 Task: Look for space in Neratovice, Czech Republic from 8th June, 2023 to 16th June, 2023 for 2 adults in price range Rs.10000 to Rs.15000. Place can be entire place with 1  bedroom having 1 bed and 1 bathroom. Property type can be house, flat, guest house, hotel. Booking option can be shelf check-in. Required host language is English.
Action: Mouse moved to (379, 79)
Screenshot: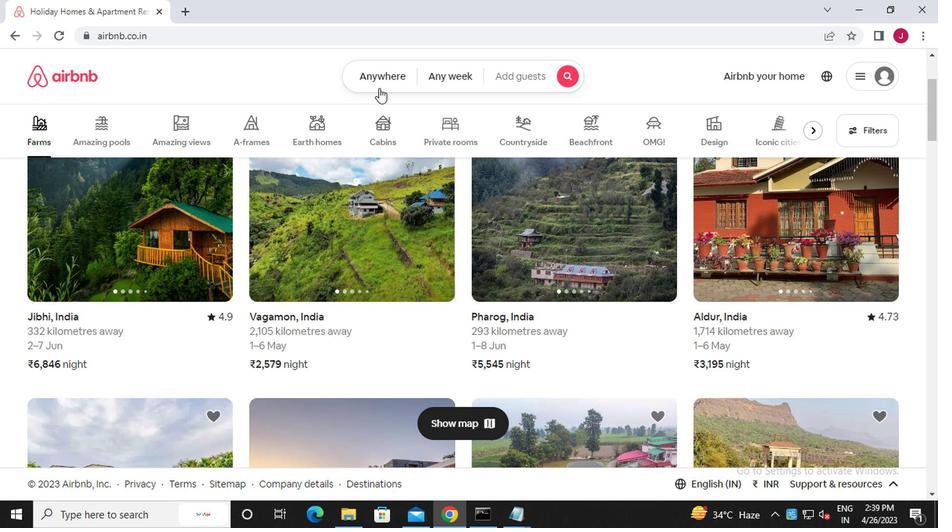 
Action: Mouse pressed left at (379, 79)
Screenshot: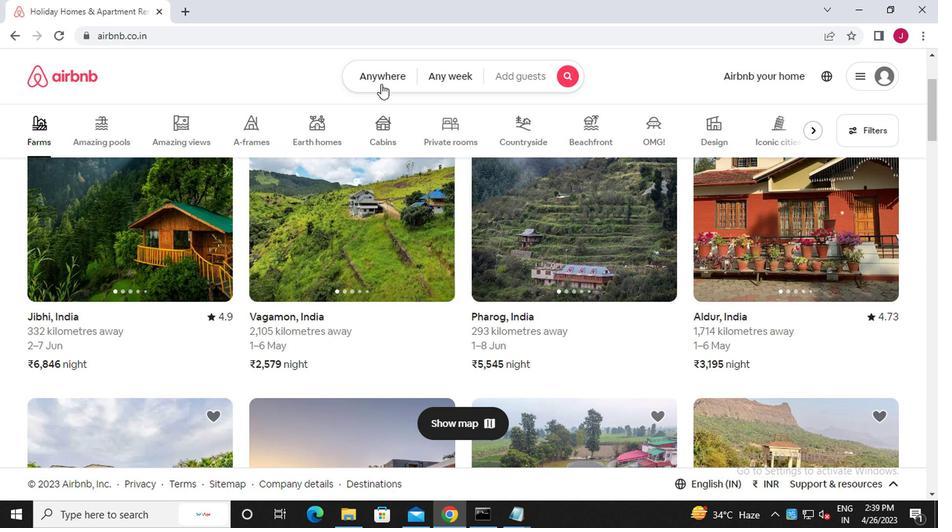 
Action: Mouse moved to (263, 134)
Screenshot: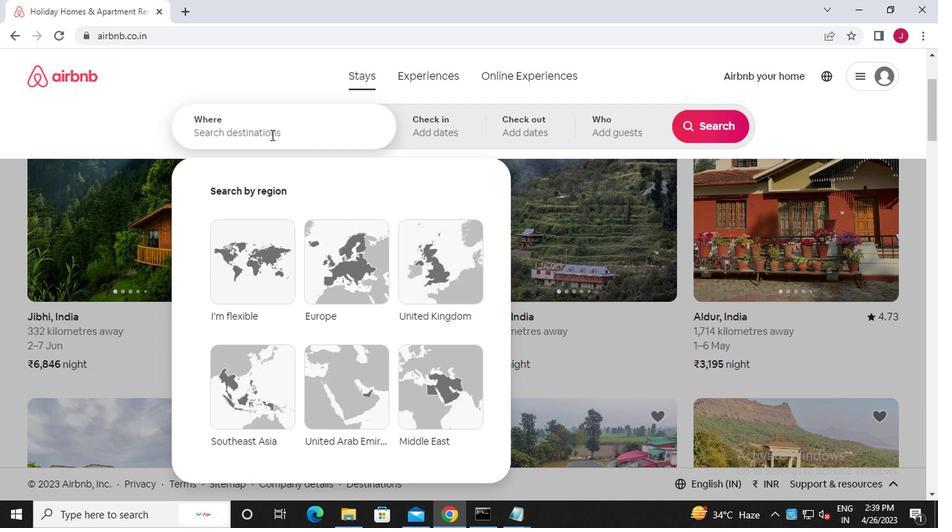 
Action: Mouse pressed left at (263, 134)
Screenshot: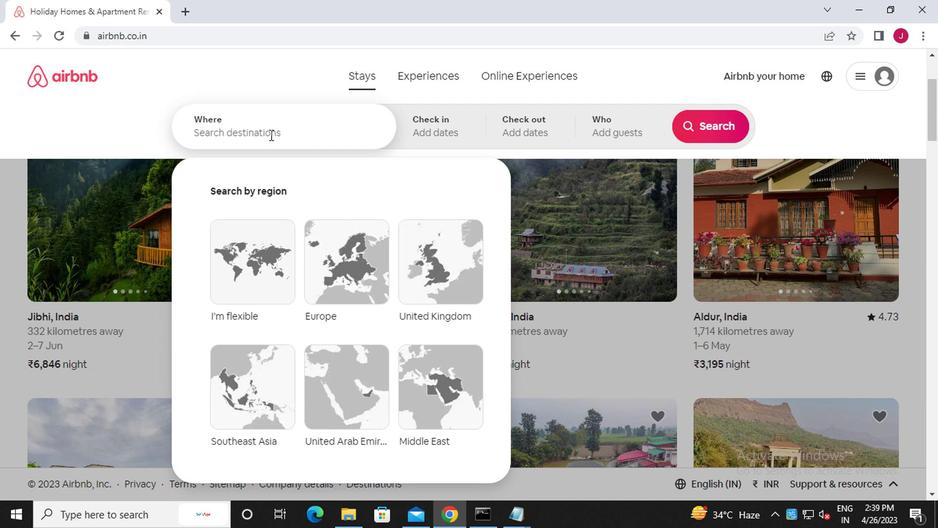 
Action: Mouse moved to (262, 134)
Screenshot: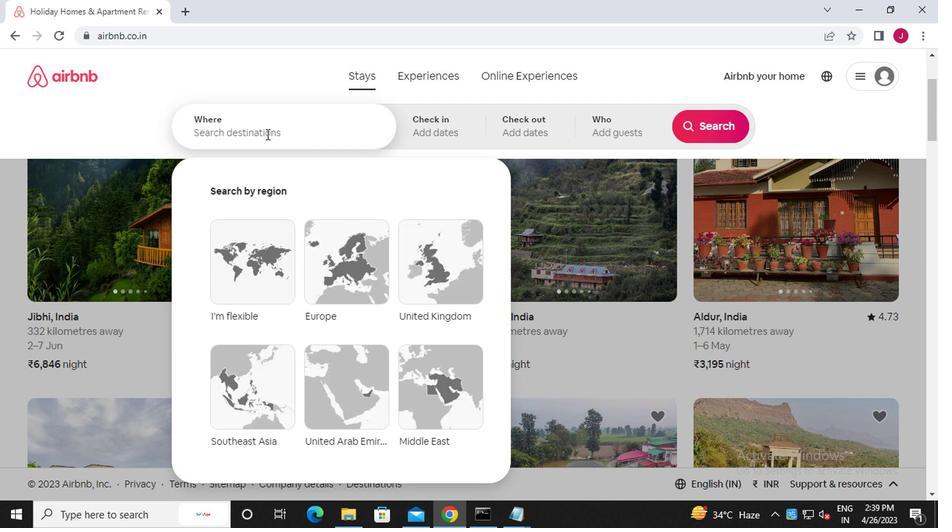 
Action: Key pressed n<Key.caps_lock>eratovice,<Key.caps_lock>c<Key.caps_lock>zech
Screenshot: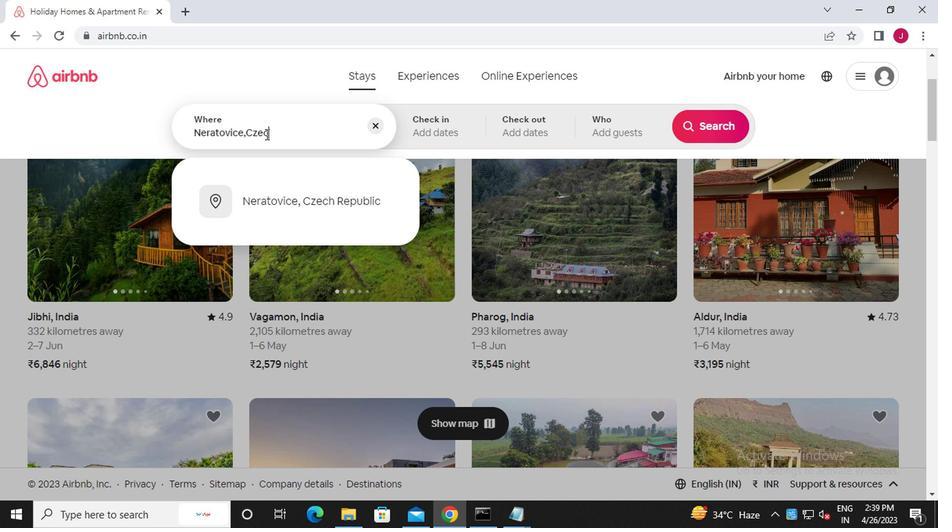 
Action: Mouse moved to (317, 200)
Screenshot: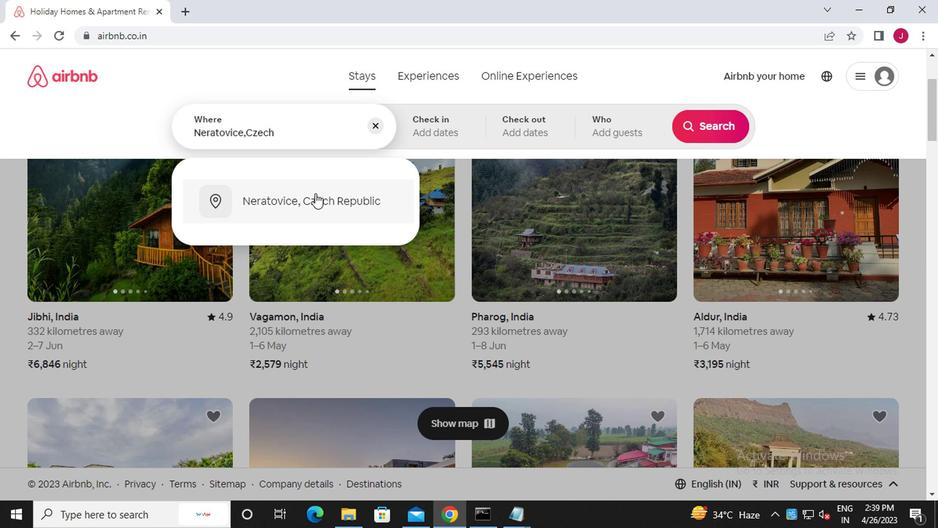 
Action: Mouse pressed left at (317, 200)
Screenshot: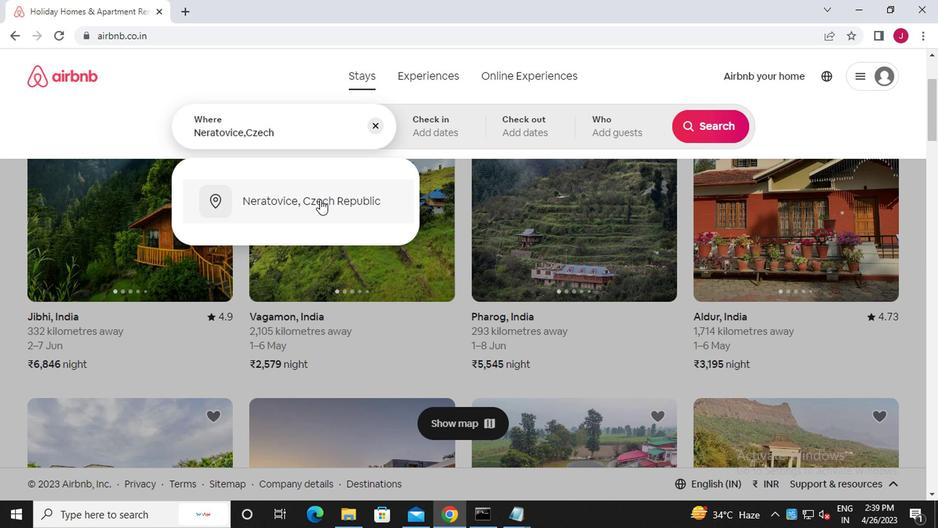
Action: Mouse moved to (704, 241)
Screenshot: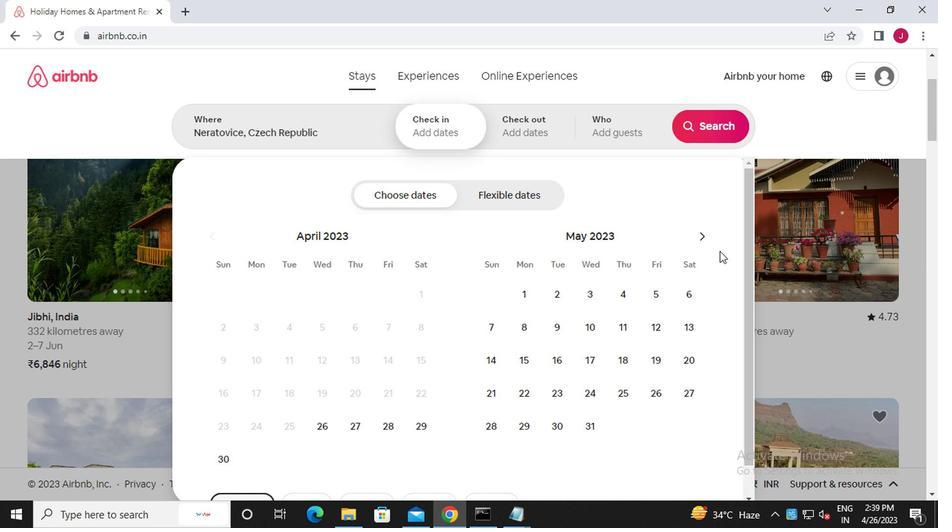 
Action: Mouse pressed left at (704, 241)
Screenshot: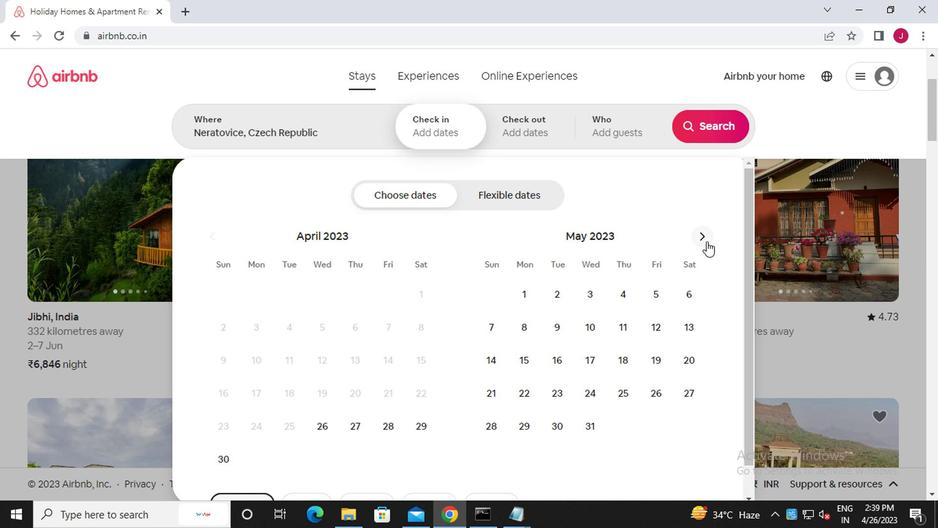 
Action: Mouse moved to (624, 330)
Screenshot: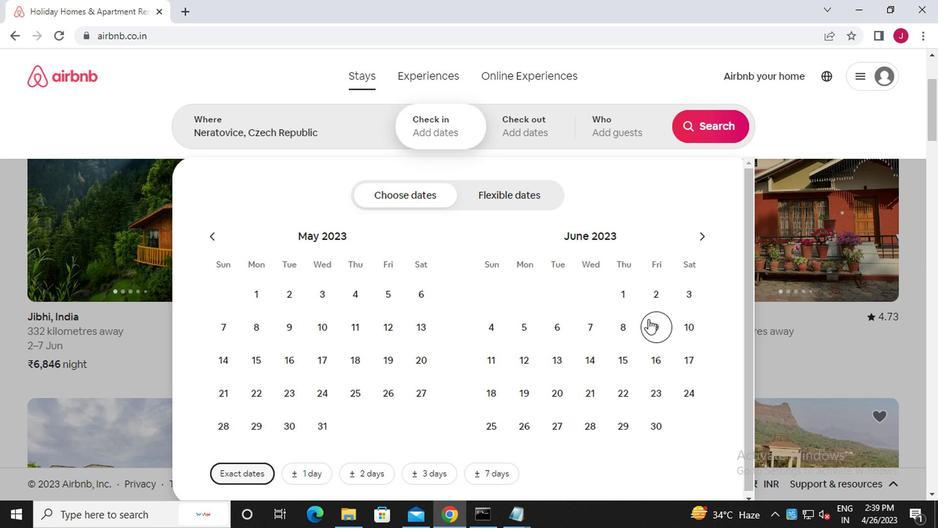 
Action: Mouse pressed left at (624, 330)
Screenshot: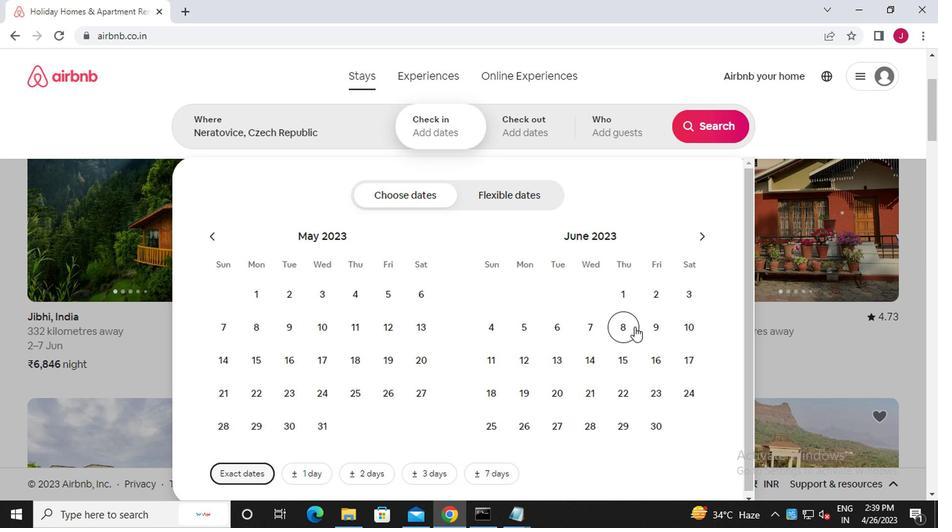 
Action: Mouse moved to (651, 356)
Screenshot: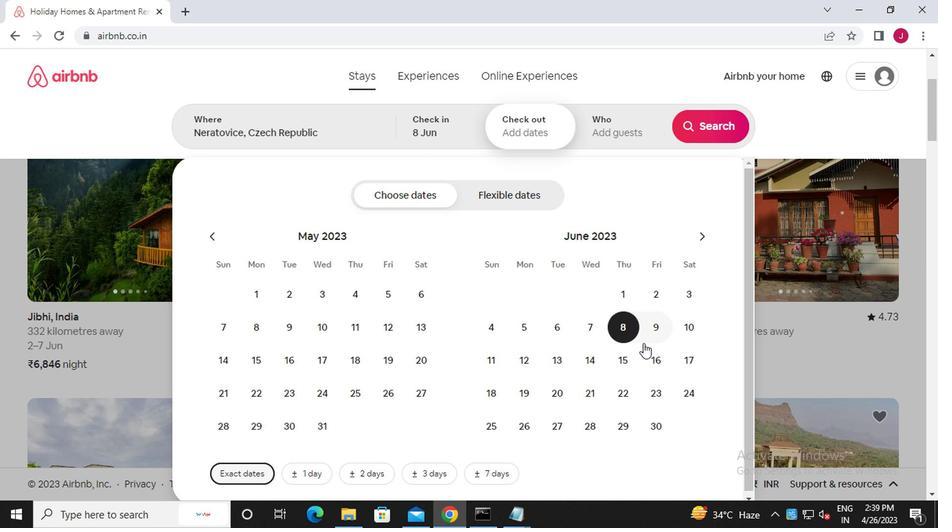 
Action: Mouse pressed left at (651, 356)
Screenshot: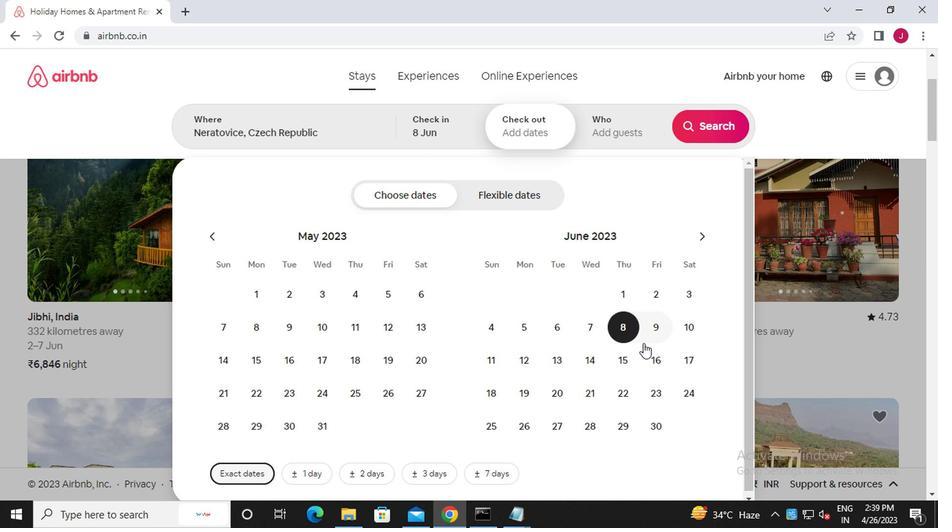
Action: Mouse moved to (615, 136)
Screenshot: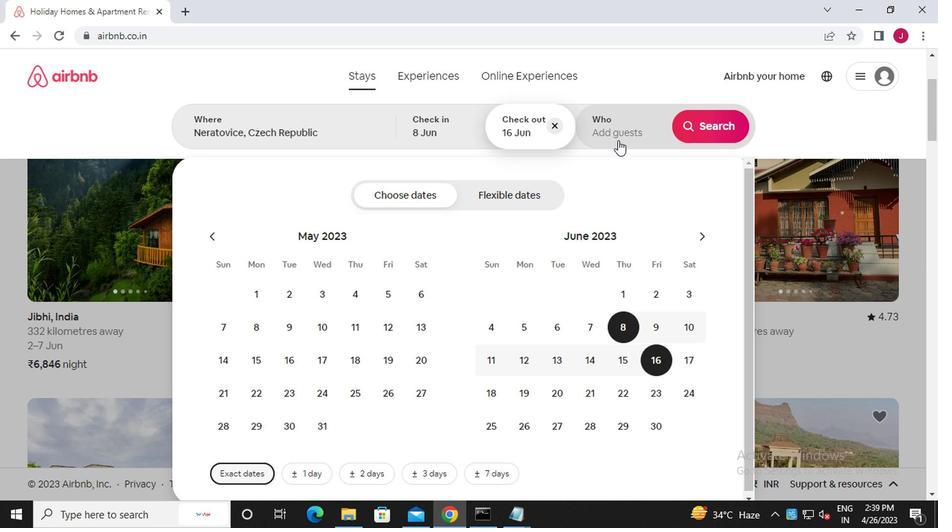 
Action: Mouse pressed left at (615, 136)
Screenshot: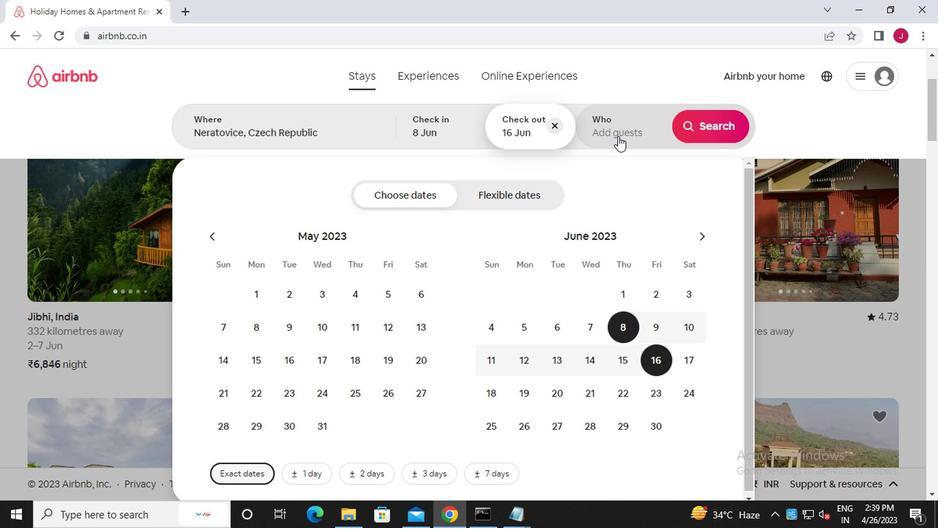
Action: Mouse moved to (709, 199)
Screenshot: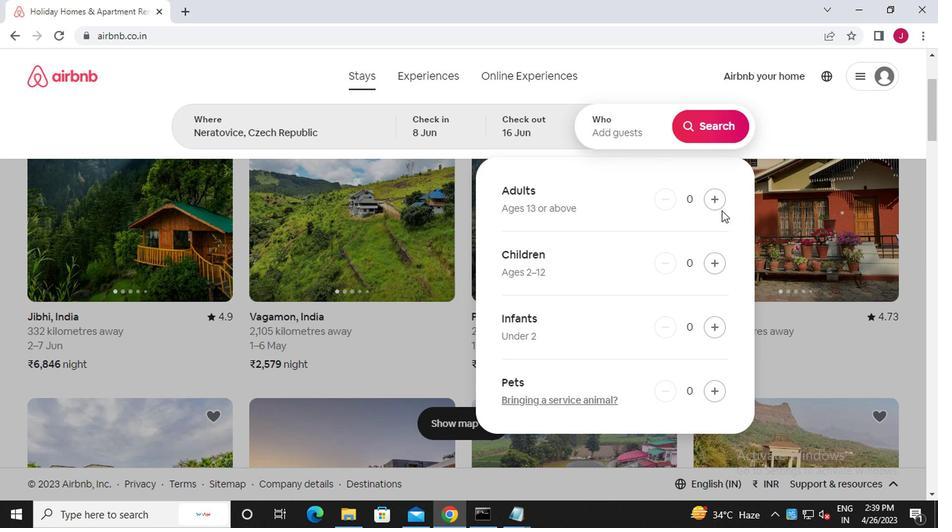 
Action: Mouse pressed left at (709, 199)
Screenshot: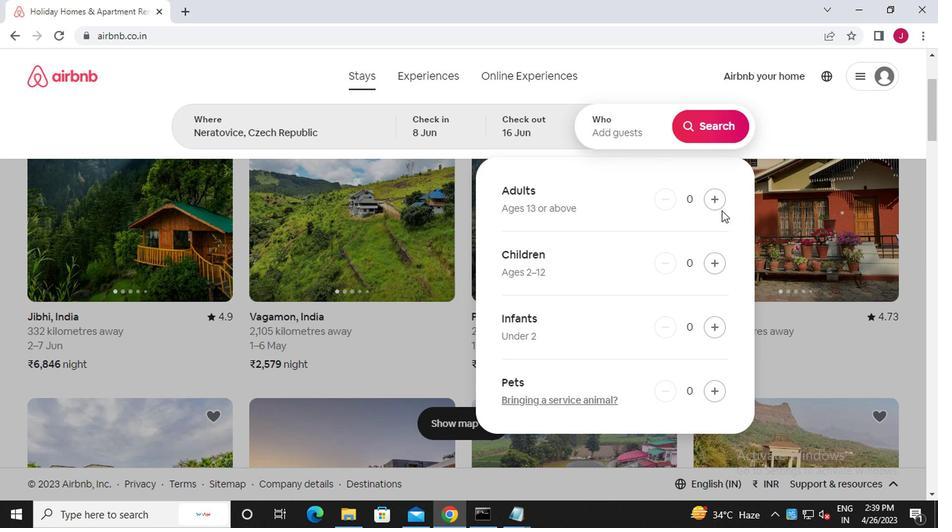 
Action: Mouse pressed left at (709, 199)
Screenshot: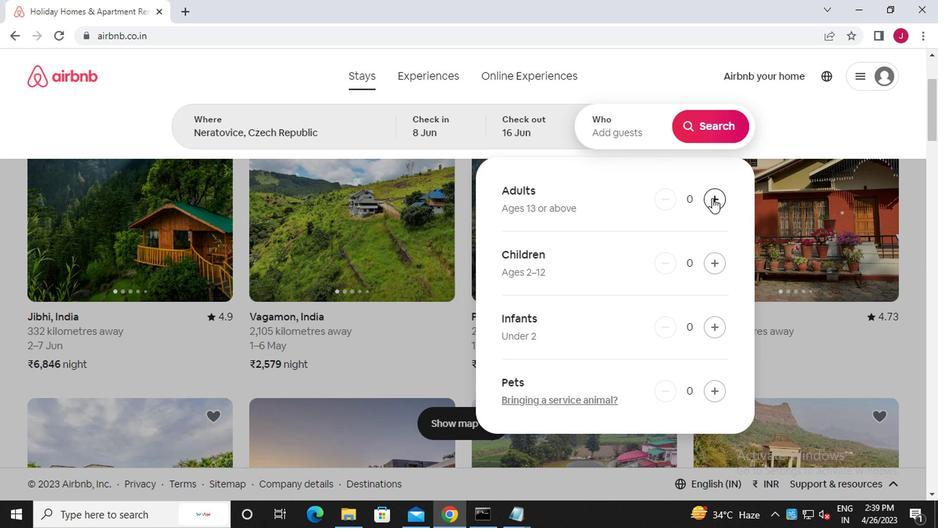 
Action: Mouse moved to (704, 125)
Screenshot: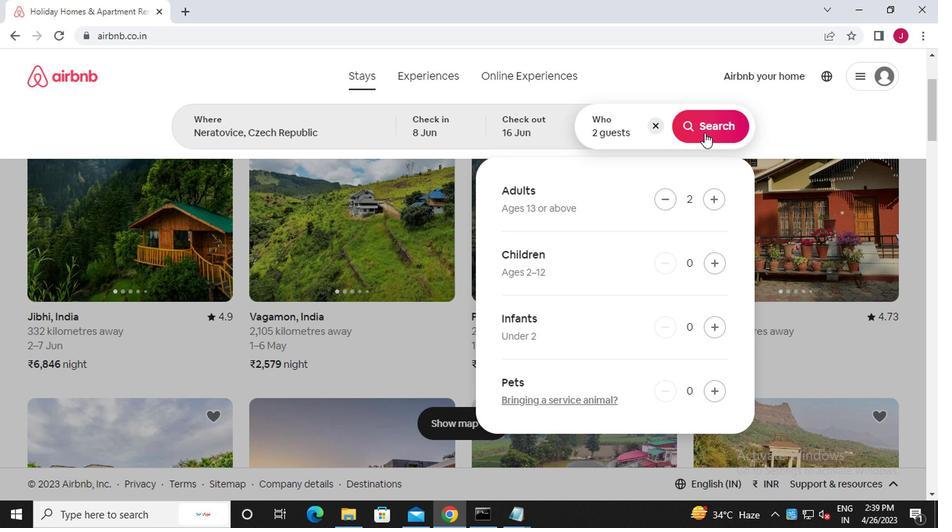 
Action: Mouse pressed left at (704, 125)
Screenshot: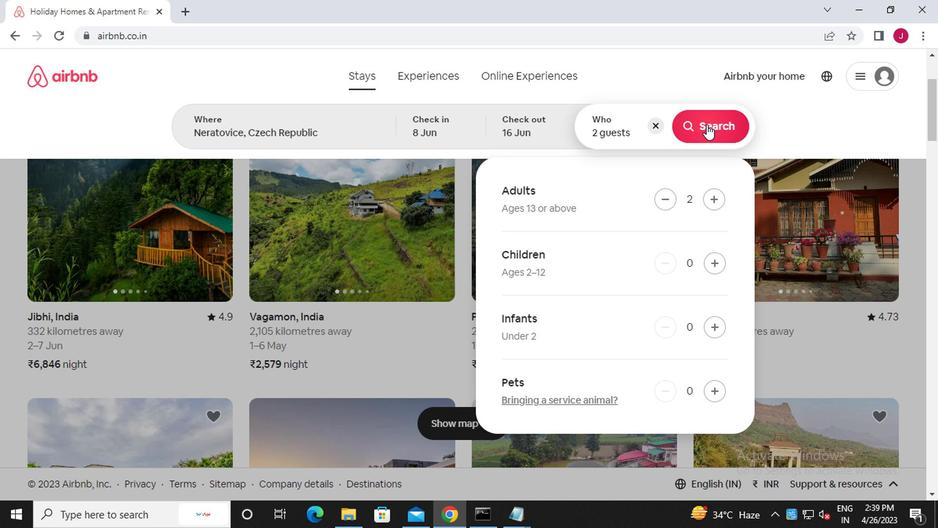 
Action: Mouse moved to (883, 132)
Screenshot: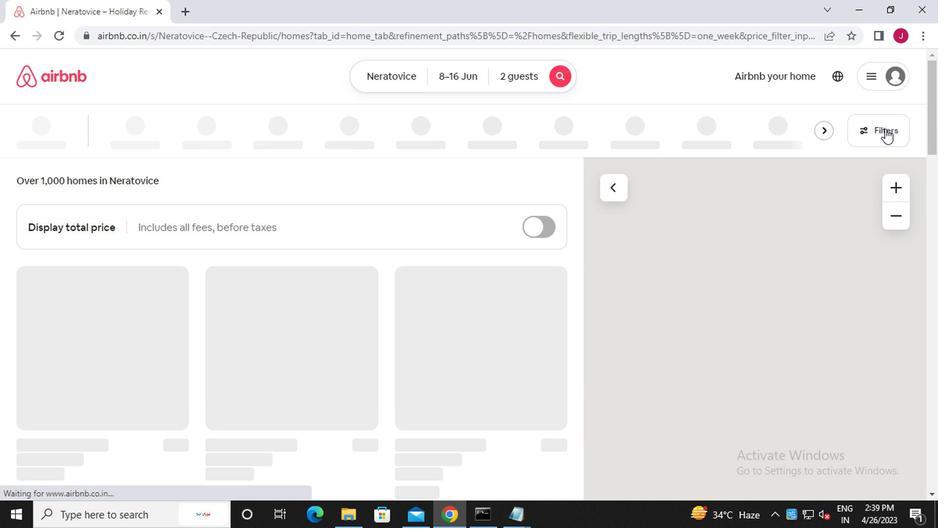 
Action: Mouse pressed left at (883, 132)
Screenshot: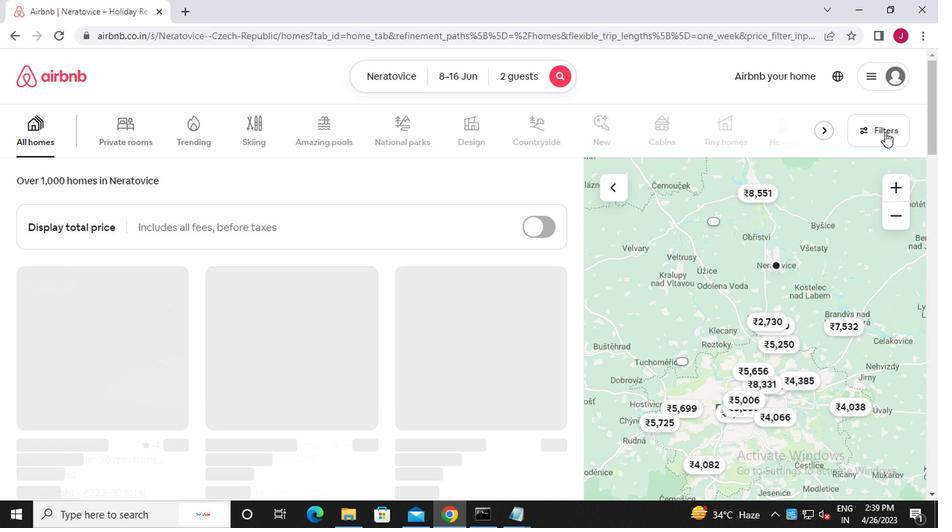 
Action: Mouse moved to (335, 307)
Screenshot: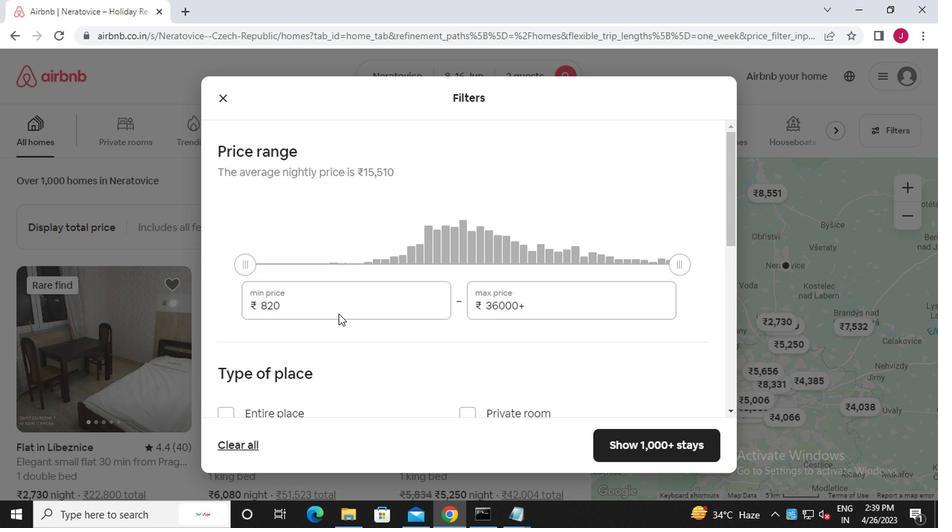 
Action: Mouse pressed left at (335, 307)
Screenshot: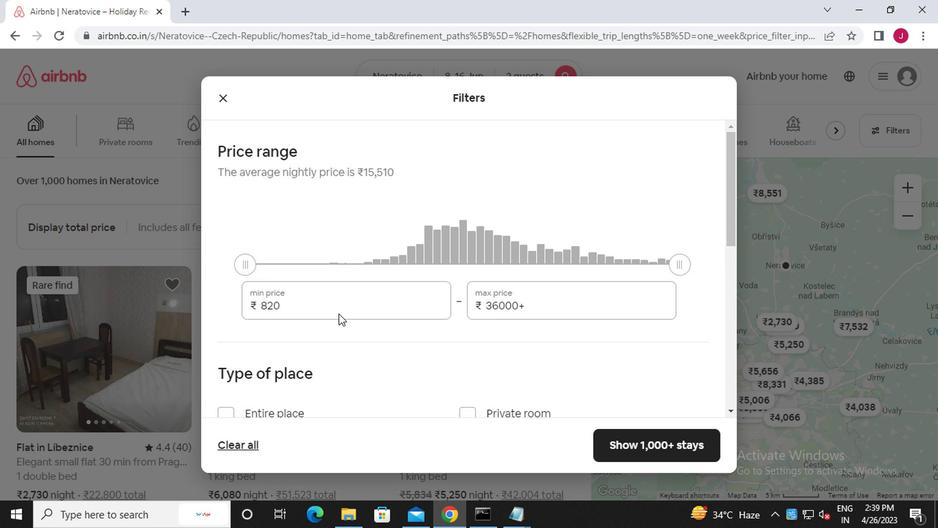 
Action: Mouse moved to (334, 302)
Screenshot: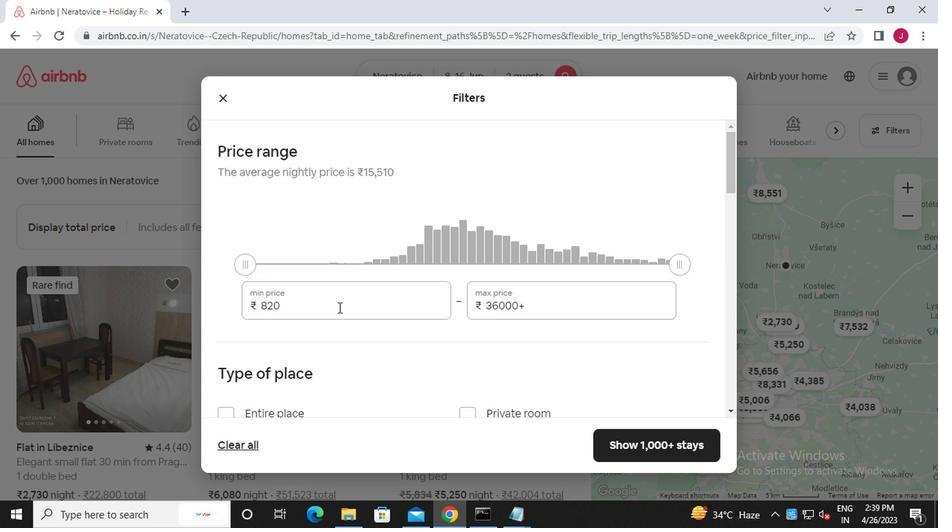
Action: Key pressed <Key.backspace><Key.backspace><Key.backspace><<97>><<96>><<96>><<96>><<96>>
Screenshot: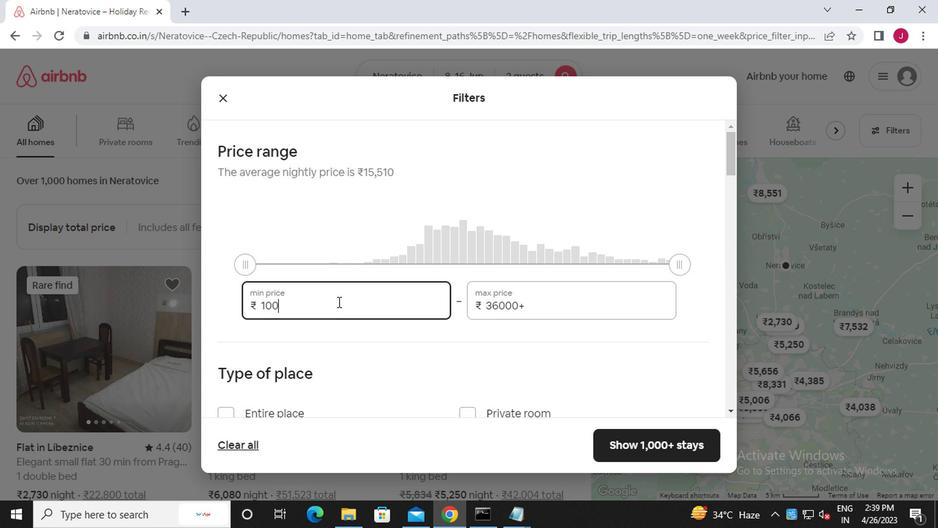 
Action: Mouse moved to (562, 316)
Screenshot: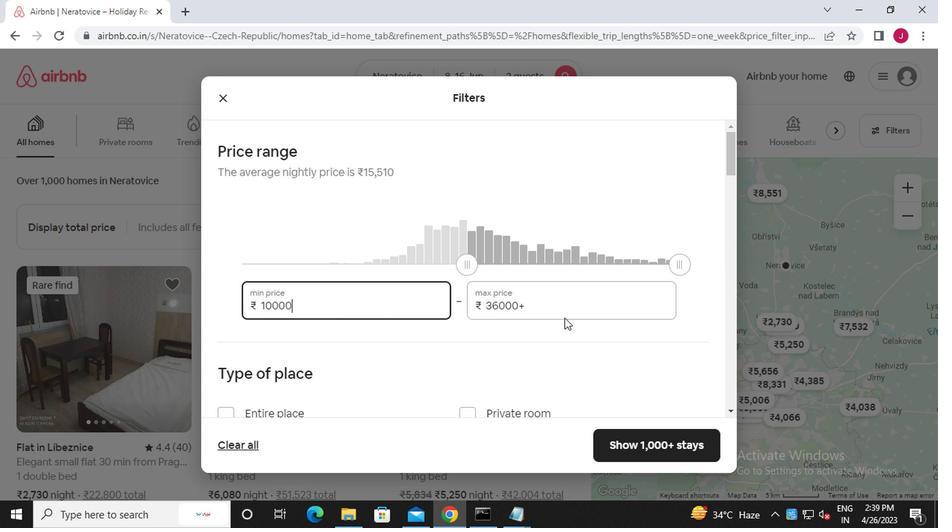 
Action: Mouse pressed left at (562, 316)
Screenshot: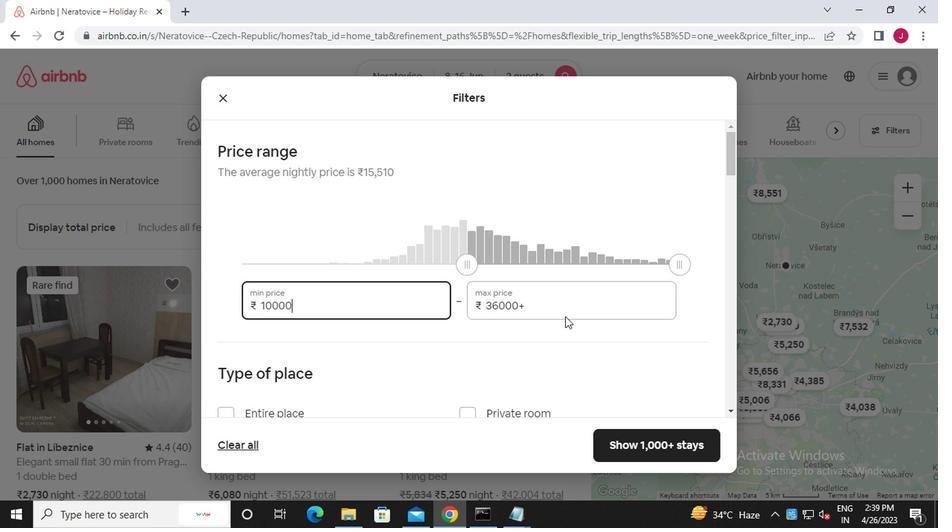 
Action: Mouse moved to (561, 315)
Screenshot: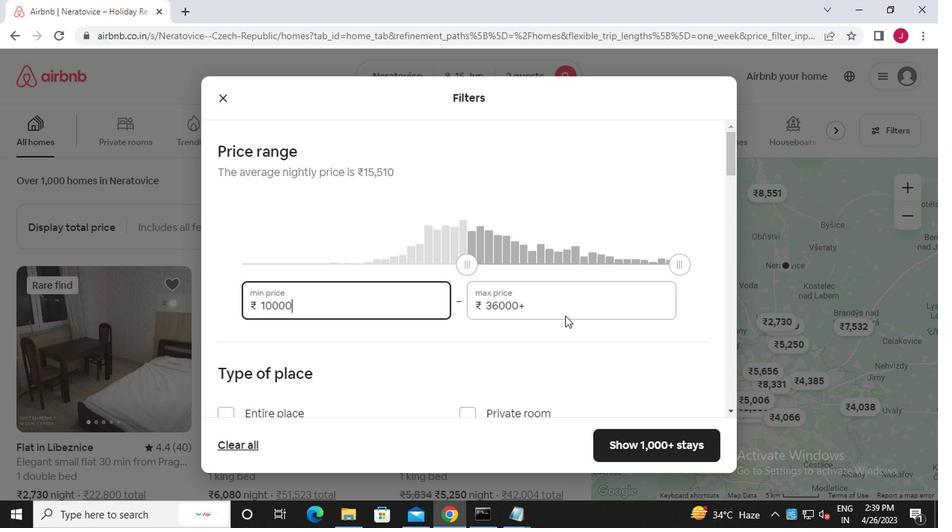 
Action: Key pressed <Key.backspace><Key.backspace><Key.backspace><Key.backspace><Key.backspace><Key.backspace><Key.backspace><Key.backspace><Key.backspace><Key.backspace><Key.backspace><<97>><<101>><<96>><<96>><<96>>
Screenshot: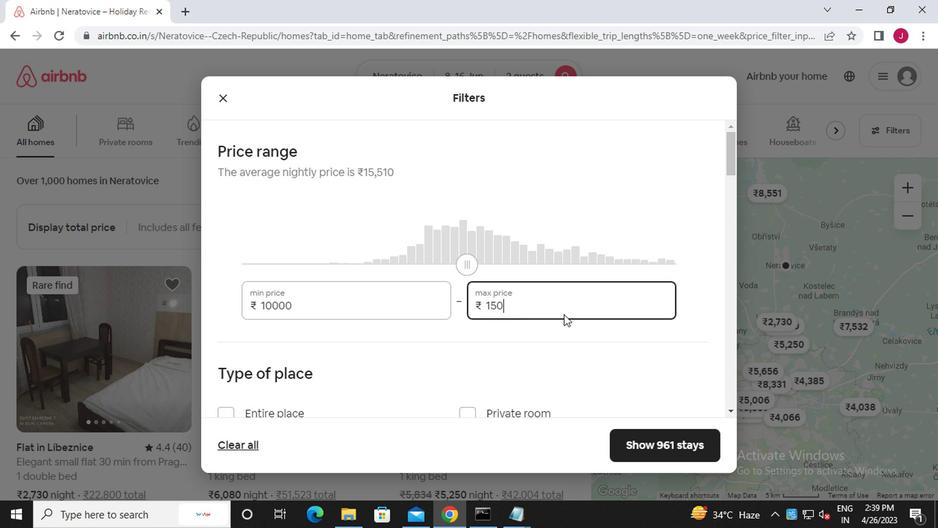 
Action: Mouse scrolled (561, 314) with delta (0, 0)
Screenshot: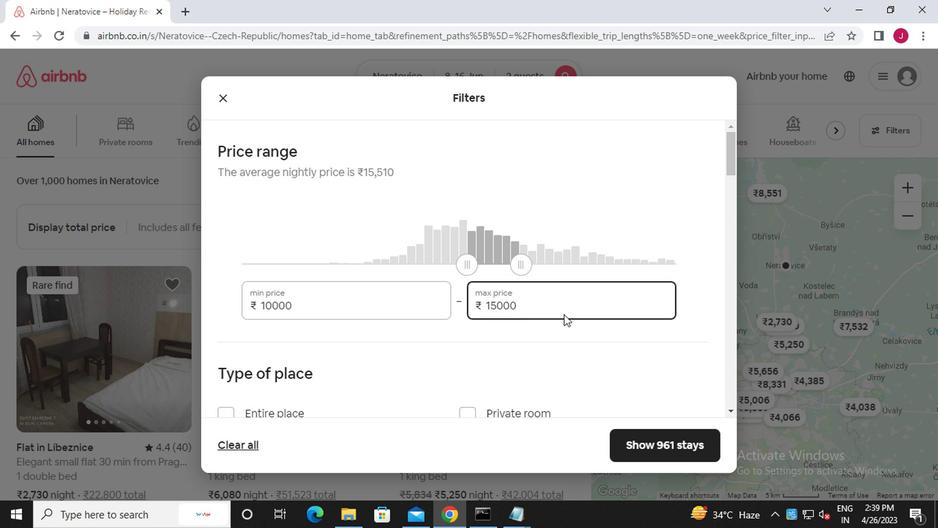
Action: Mouse scrolled (561, 314) with delta (0, 0)
Screenshot: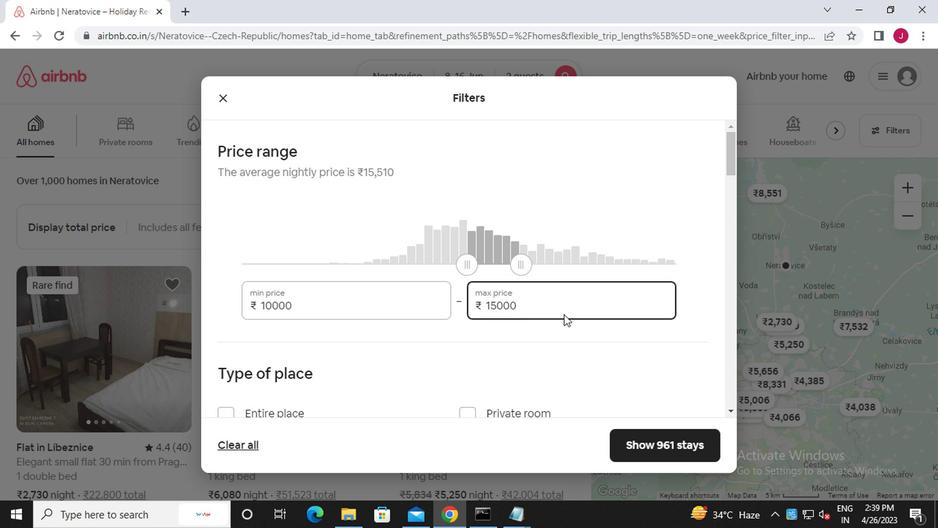 
Action: Mouse moved to (229, 278)
Screenshot: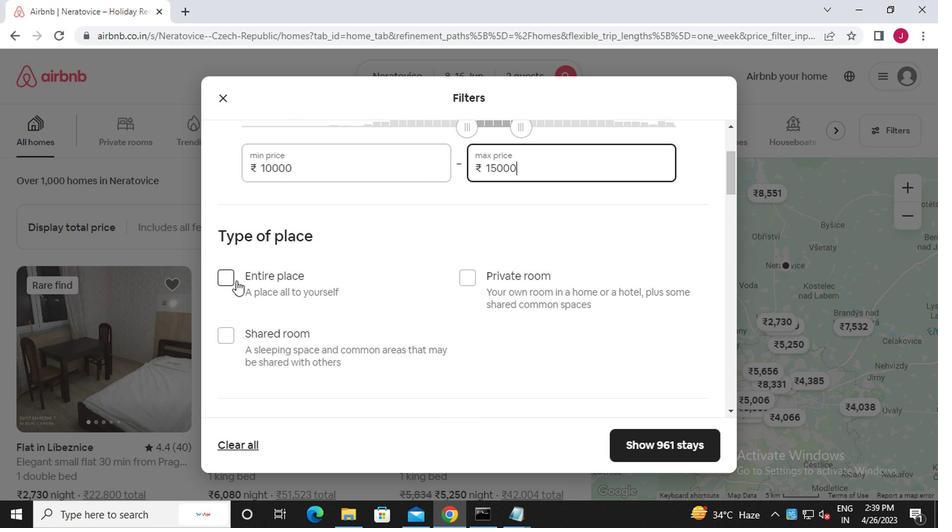 
Action: Mouse pressed left at (229, 278)
Screenshot: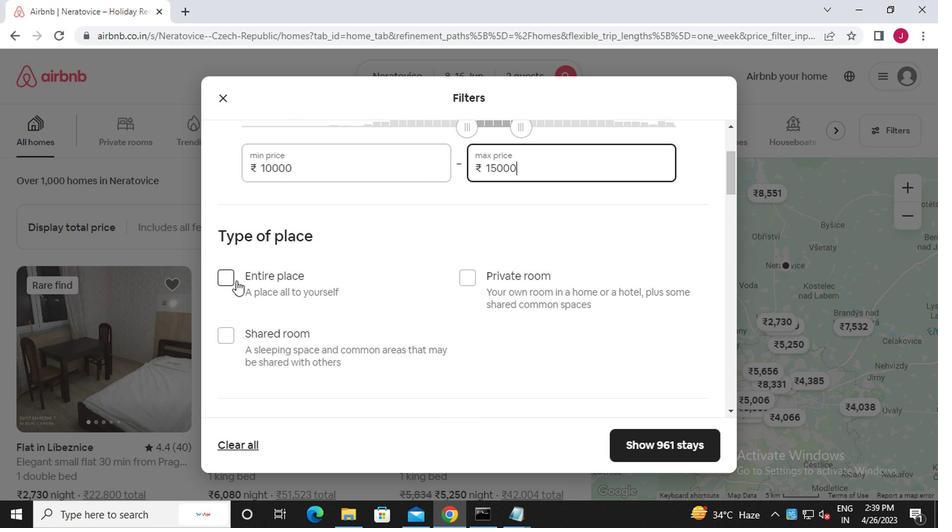 
Action: Mouse moved to (273, 290)
Screenshot: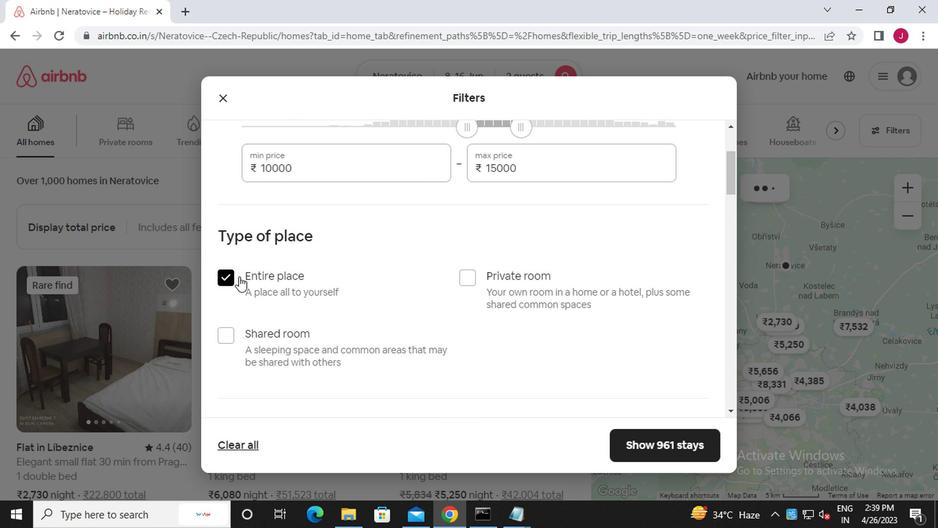 
Action: Mouse scrolled (273, 289) with delta (0, 0)
Screenshot: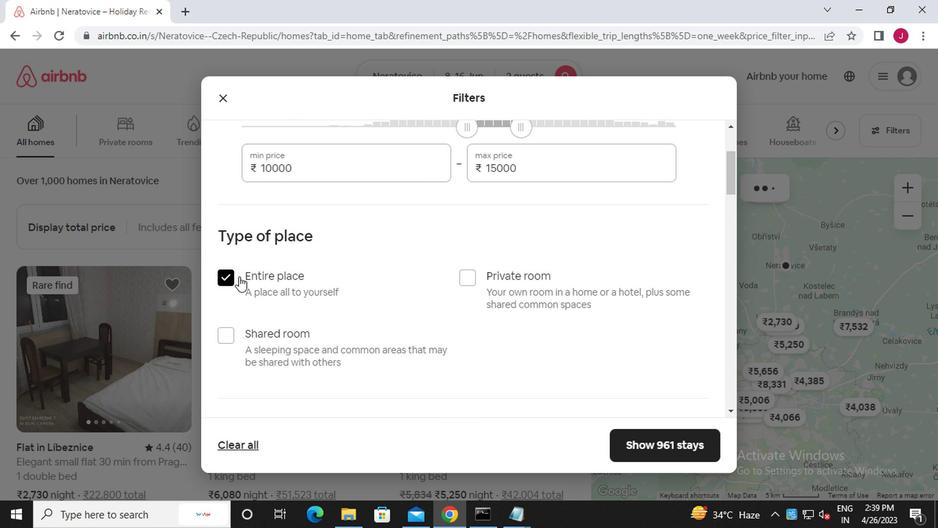 
Action: Mouse moved to (273, 291)
Screenshot: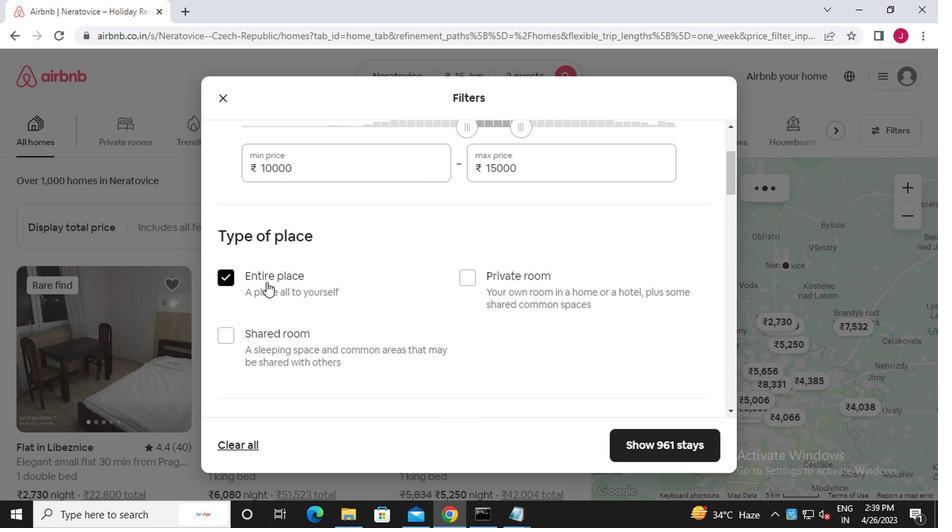 
Action: Mouse scrolled (273, 290) with delta (0, 0)
Screenshot: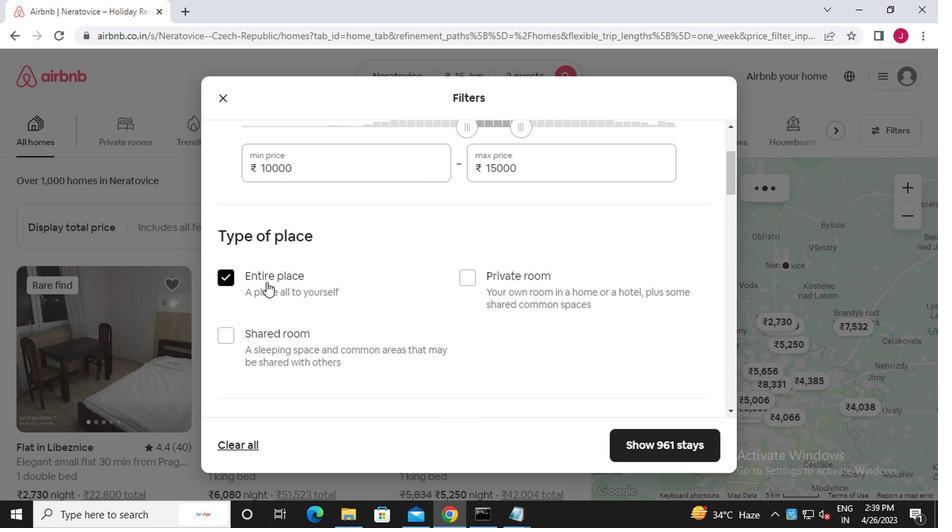 
Action: Mouse scrolled (273, 290) with delta (0, 0)
Screenshot: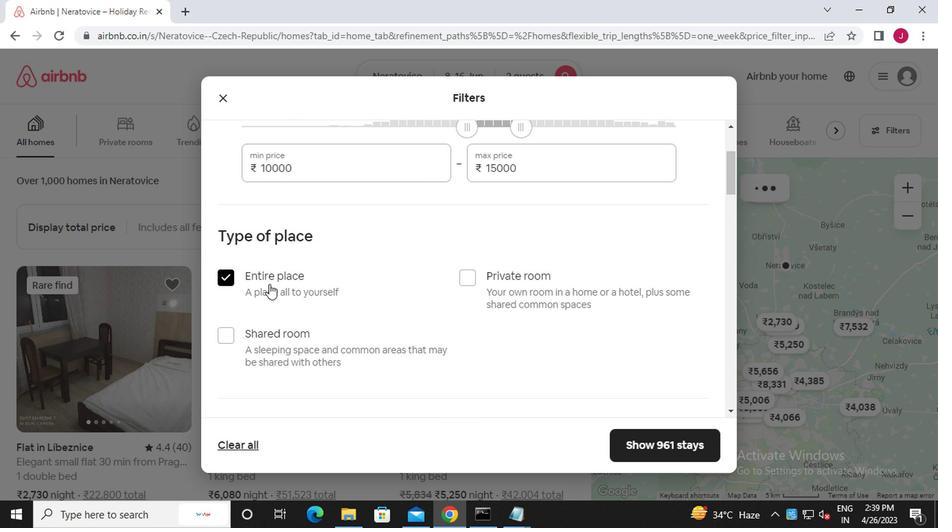 
Action: Mouse scrolled (273, 290) with delta (0, 0)
Screenshot: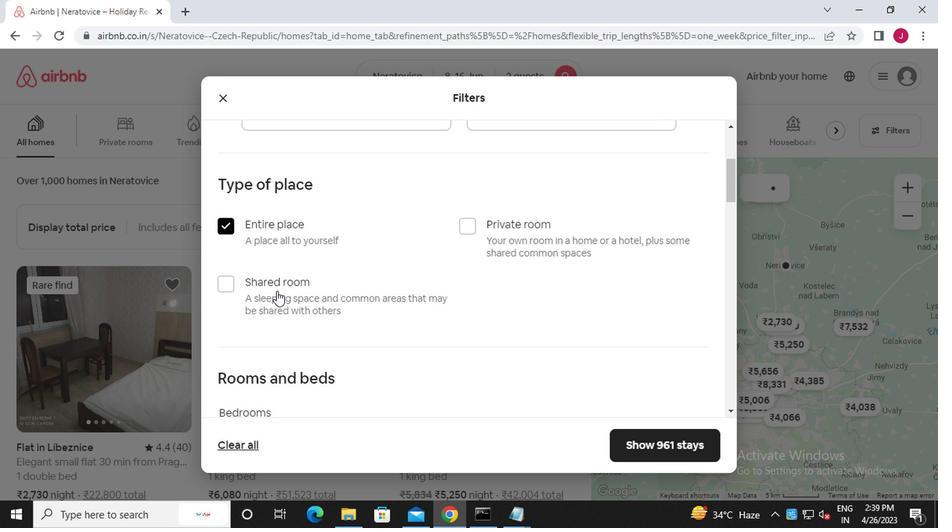 
Action: Mouse moved to (299, 227)
Screenshot: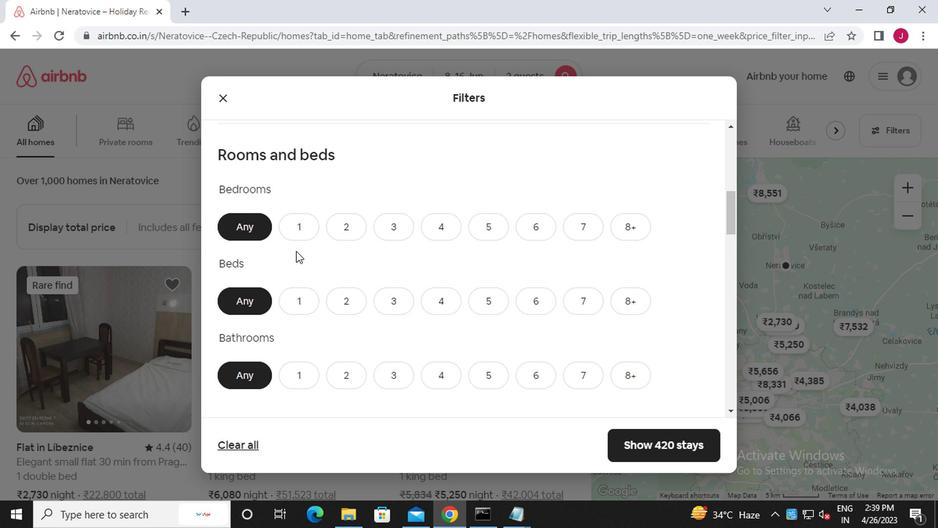 
Action: Mouse pressed left at (299, 227)
Screenshot: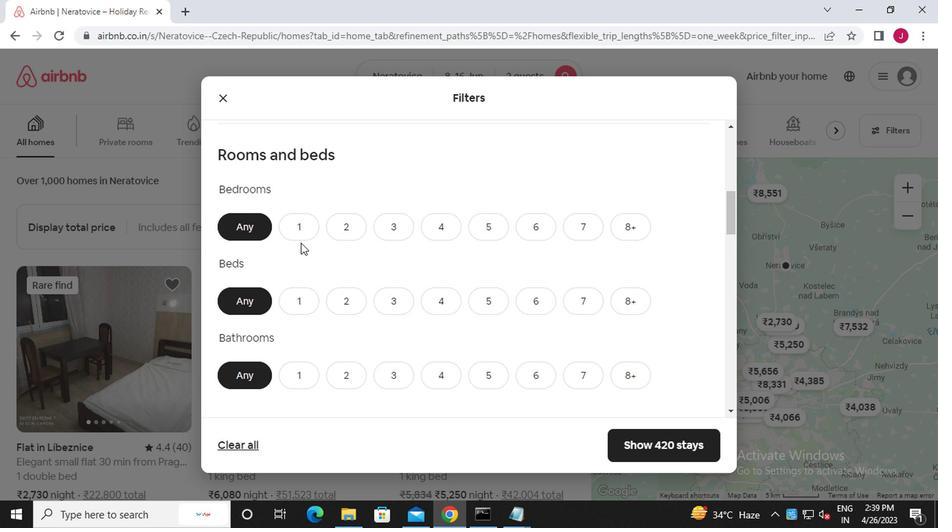 
Action: Mouse moved to (302, 296)
Screenshot: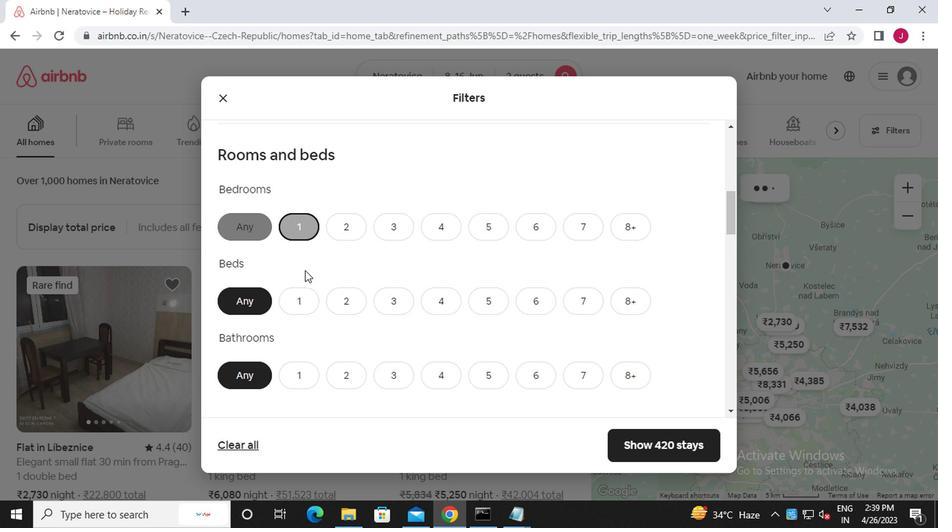 
Action: Mouse pressed left at (302, 296)
Screenshot: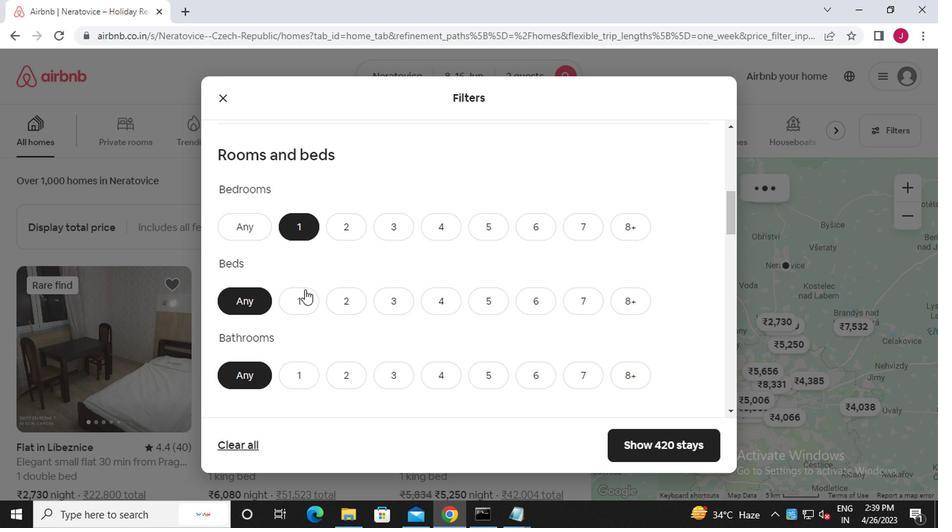 
Action: Mouse moved to (290, 389)
Screenshot: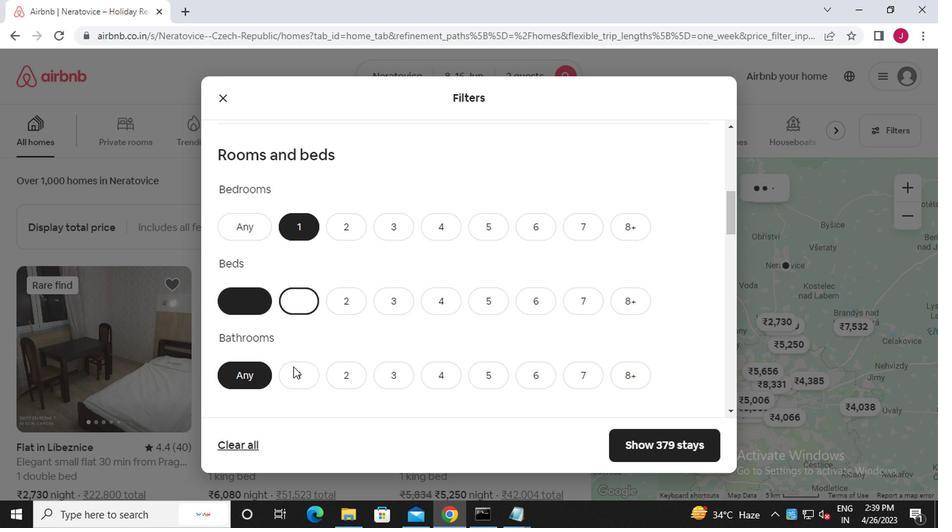 
Action: Mouse pressed left at (290, 389)
Screenshot: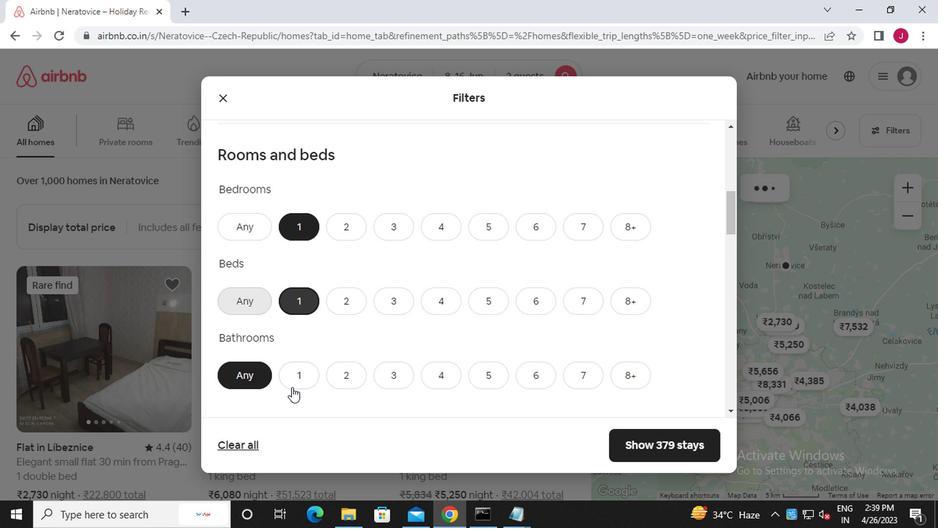 
Action: Mouse moved to (371, 360)
Screenshot: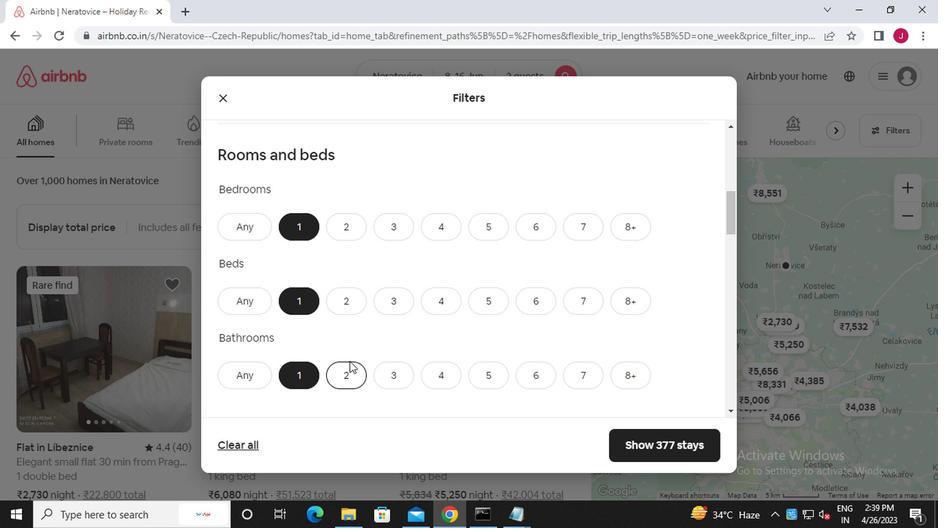 
Action: Mouse scrolled (371, 360) with delta (0, 0)
Screenshot: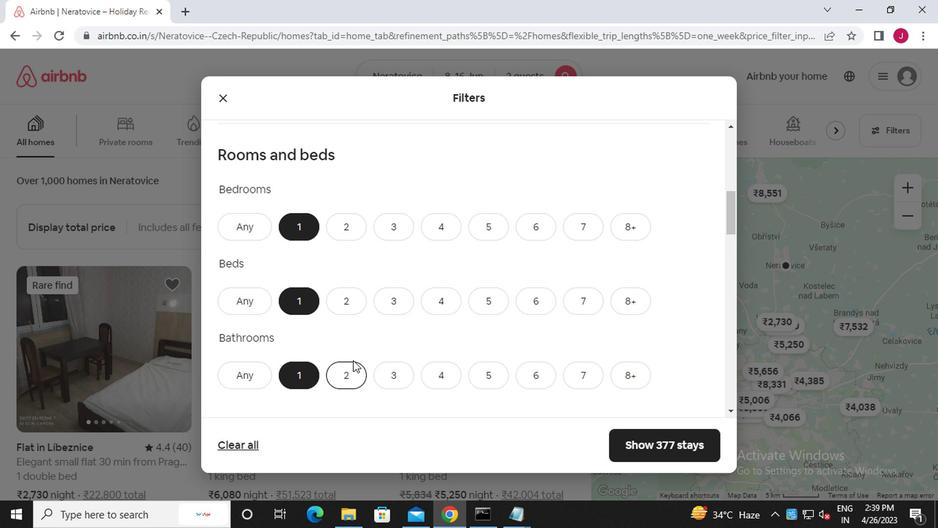 
Action: Mouse scrolled (371, 360) with delta (0, 0)
Screenshot: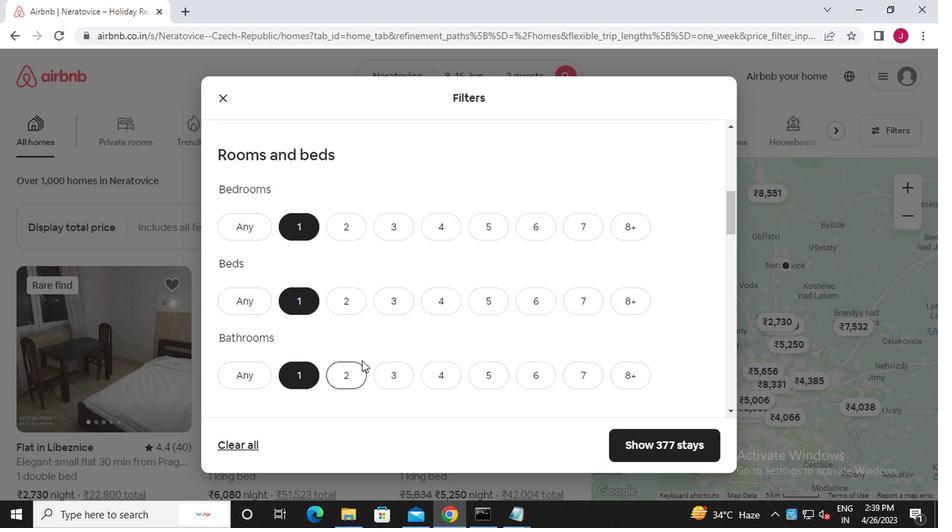 
Action: Mouse scrolled (371, 360) with delta (0, 0)
Screenshot: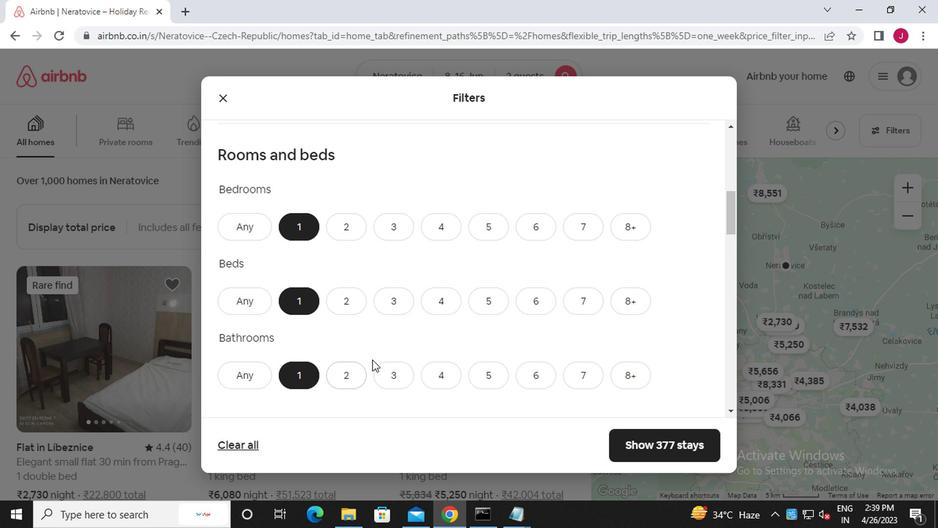 
Action: Mouse scrolled (371, 360) with delta (0, 0)
Screenshot: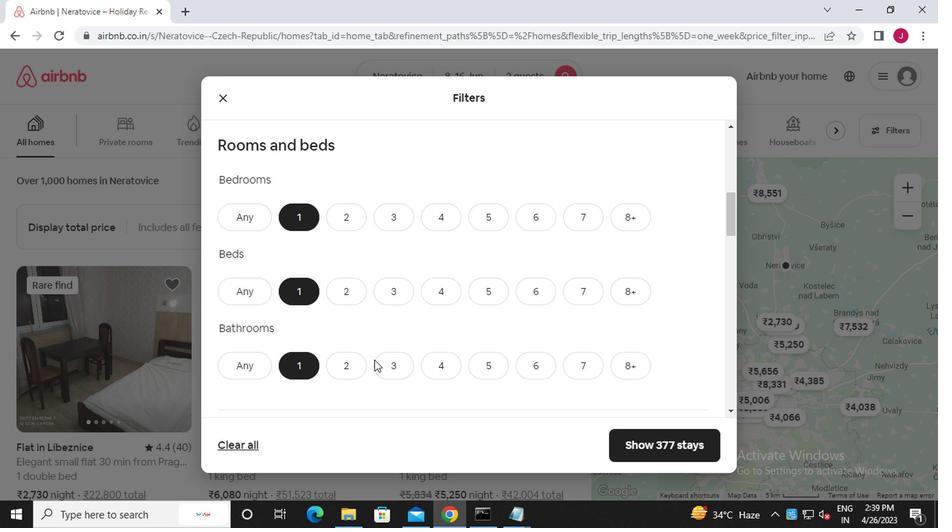 
Action: Mouse scrolled (371, 360) with delta (0, 0)
Screenshot: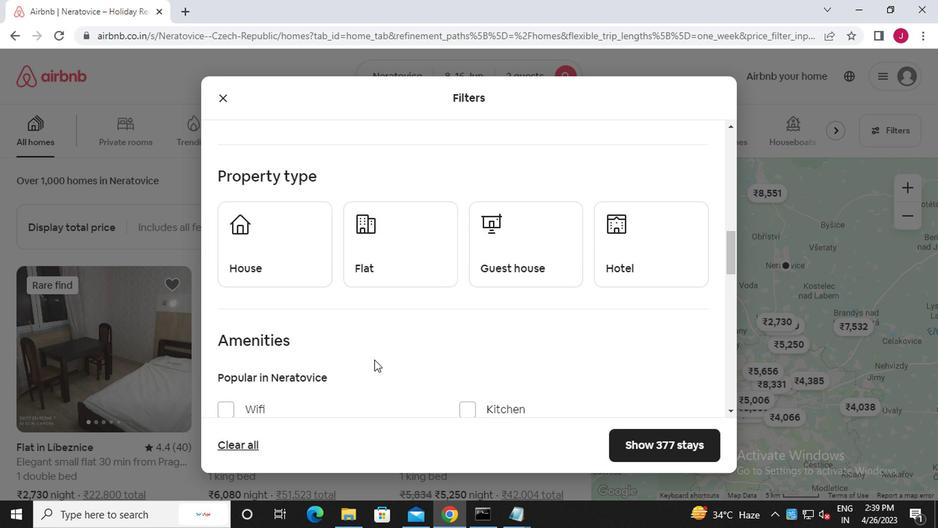 
Action: Mouse moved to (278, 196)
Screenshot: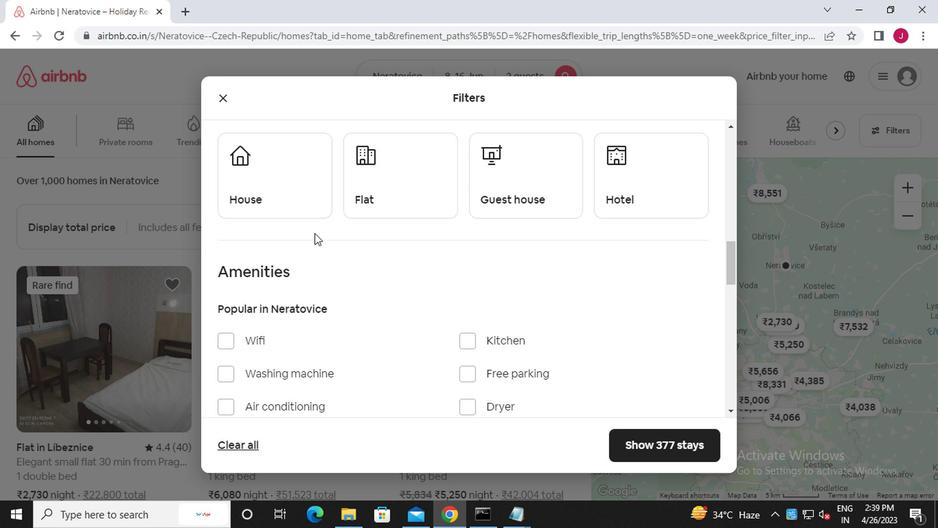 
Action: Mouse pressed left at (278, 196)
Screenshot: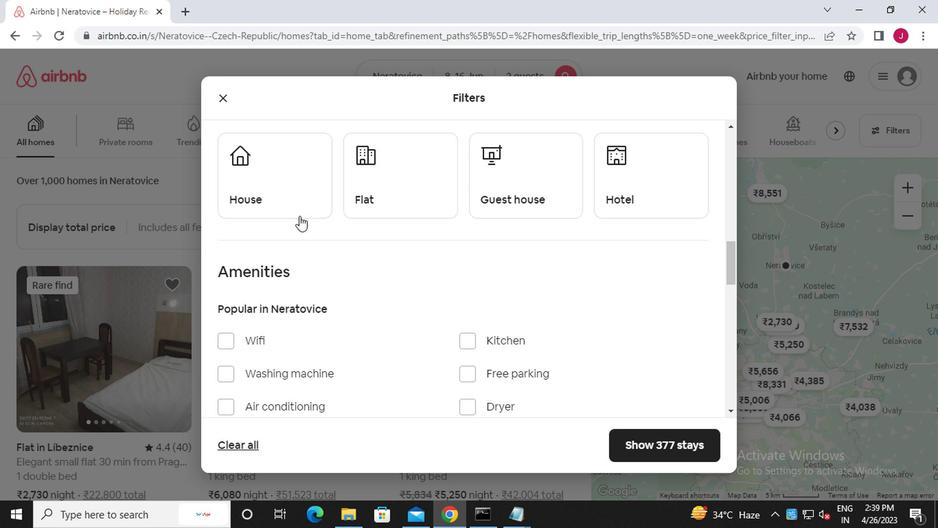 
Action: Mouse moved to (367, 206)
Screenshot: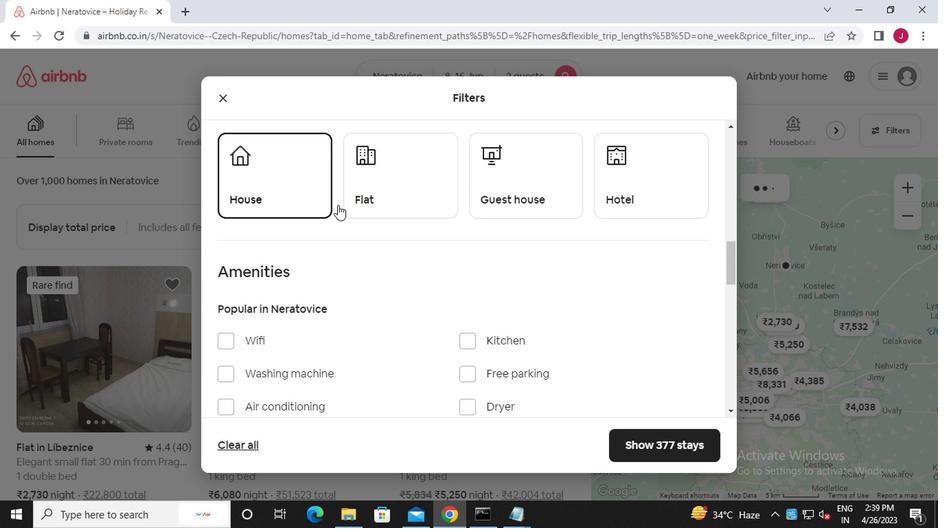 
Action: Mouse pressed left at (367, 206)
Screenshot: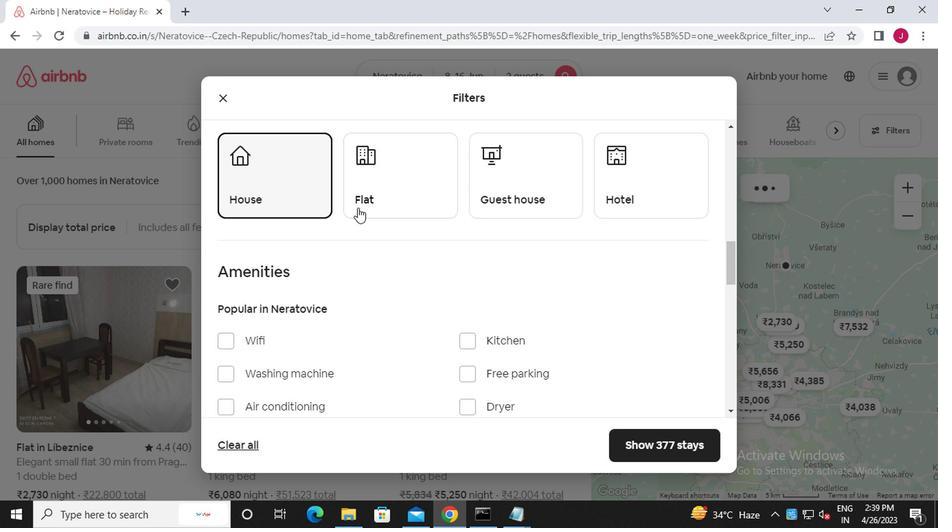 
Action: Mouse moved to (507, 198)
Screenshot: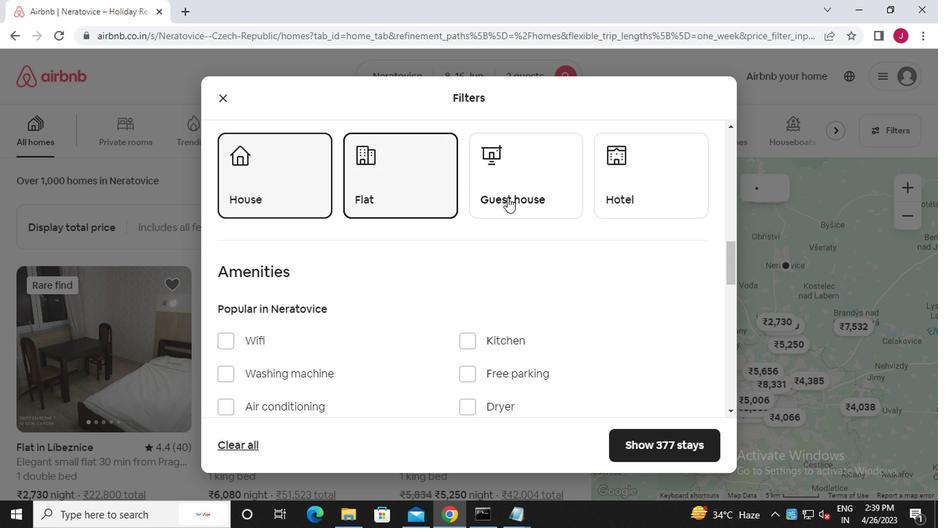 
Action: Mouse pressed left at (507, 198)
Screenshot: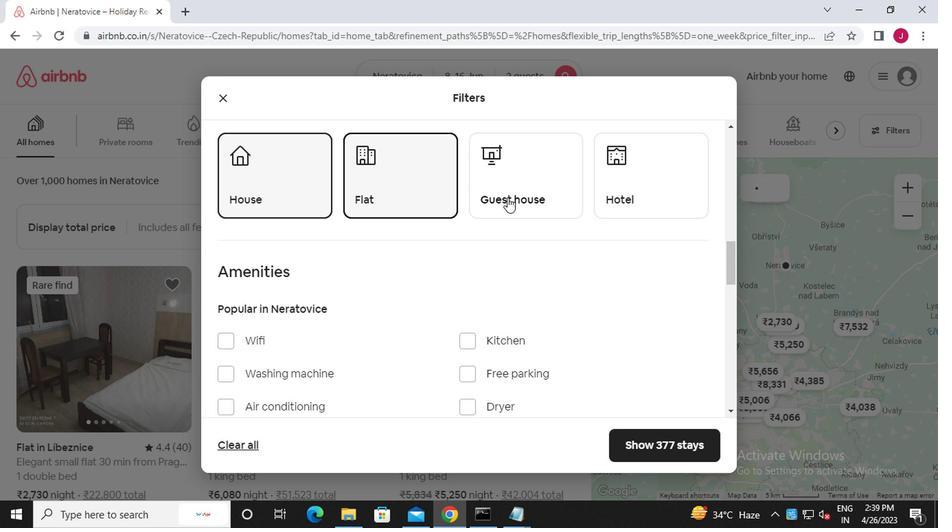 
Action: Mouse moved to (629, 190)
Screenshot: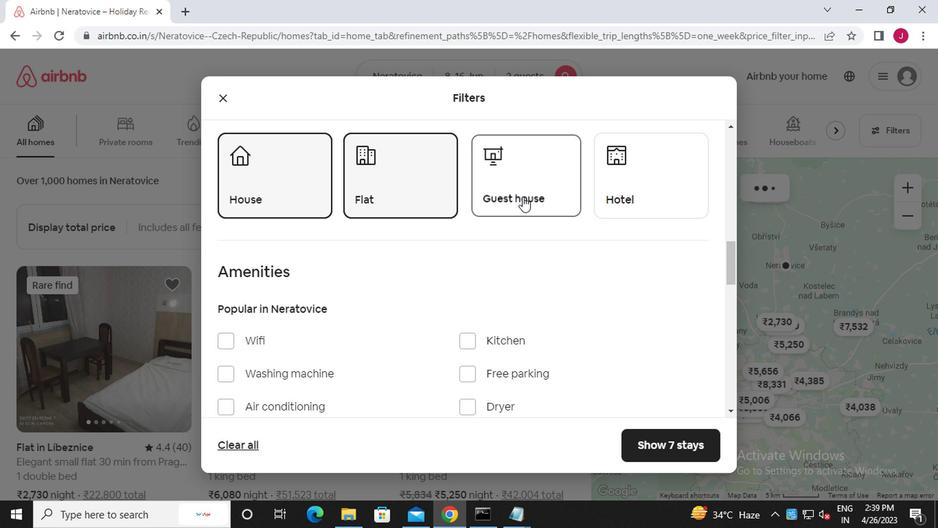 
Action: Mouse pressed left at (629, 190)
Screenshot: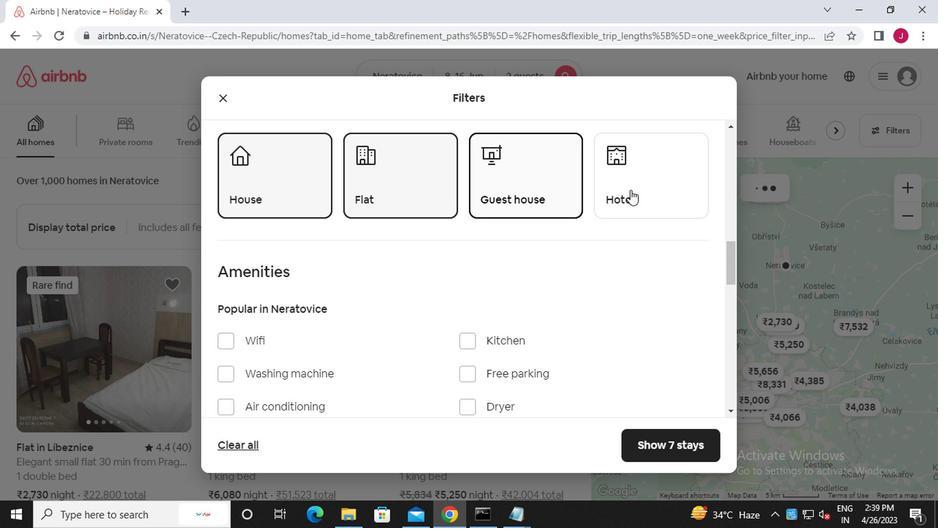 
Action: Mouse moved to (524, 222)
Screenshot: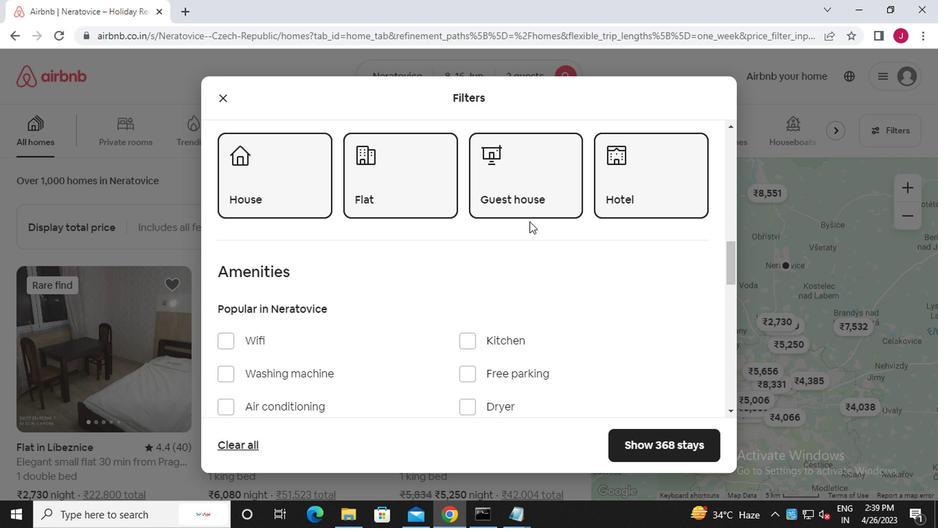 
Action: Mouse scrolled (524, 221) with delta (0, 0)
Screenshot: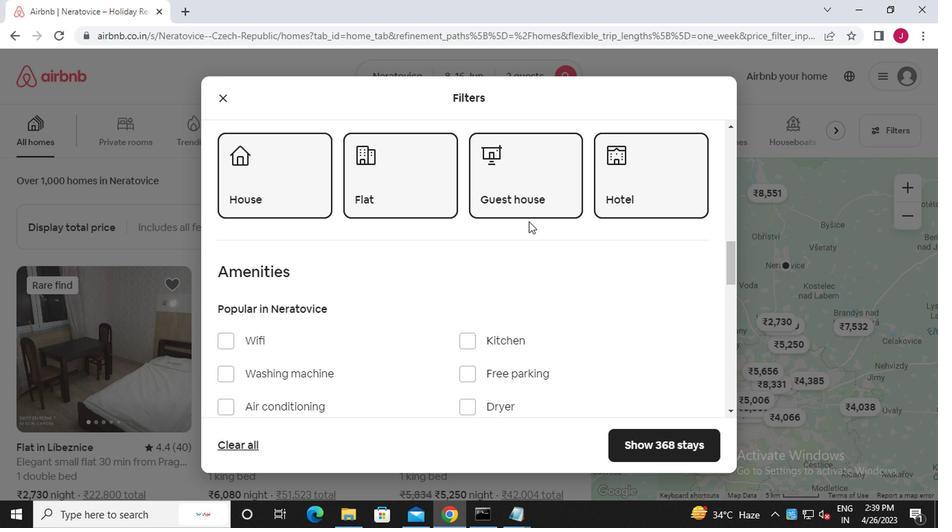 
Action: Mouse scrolled (524, 221) with delta (0, 0)
Screenshot: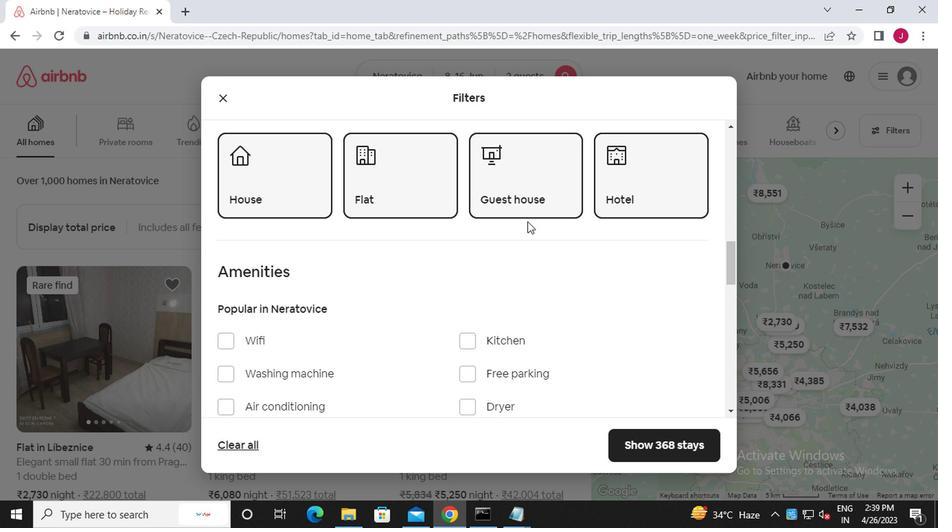 
Action: Mouse scrolled (524, 221) with delta (0, 0)
Screenshot: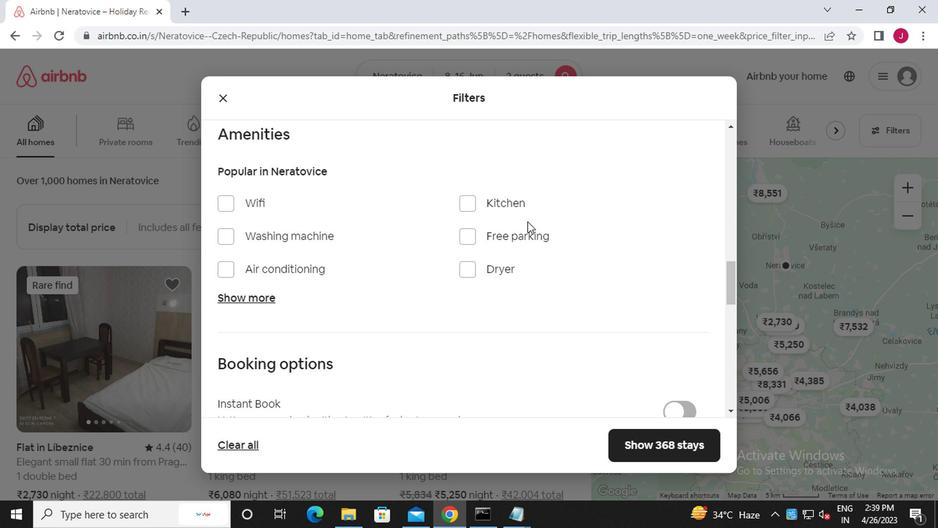 
Action: Mouse scrolled (524, 221) with delta (0, 0)
Screenshot: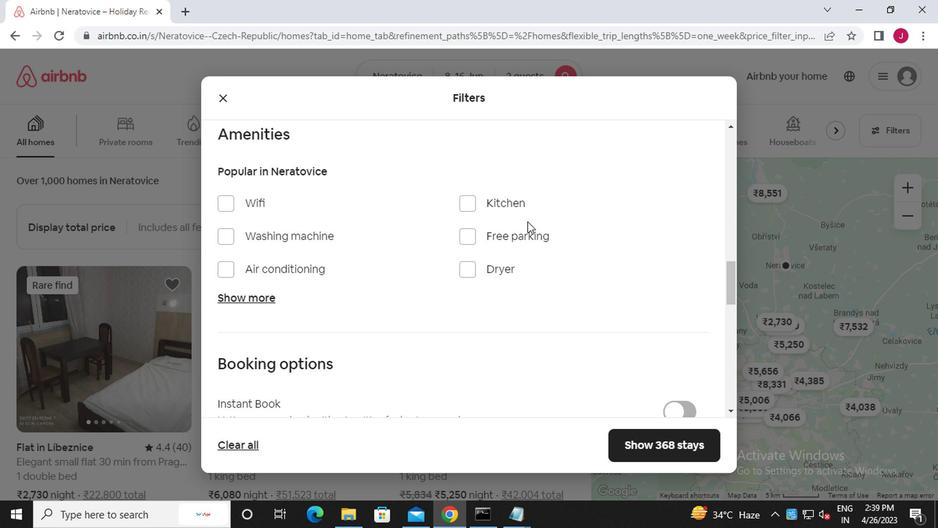 
Action: Mouse scrolled (524, 221) with delta (0, 0)
Screenshot: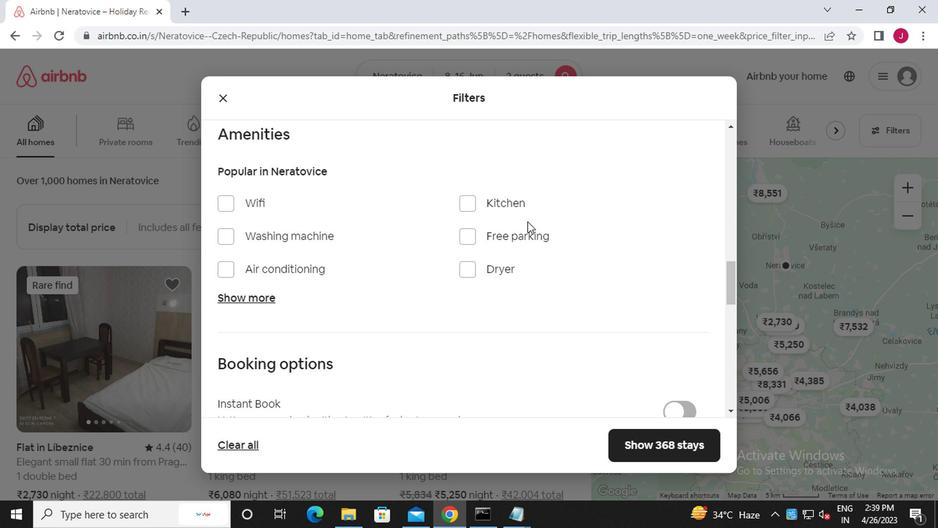
Action: Mouse scrolled (524, 221) with delta (0, 0)
Screenshot: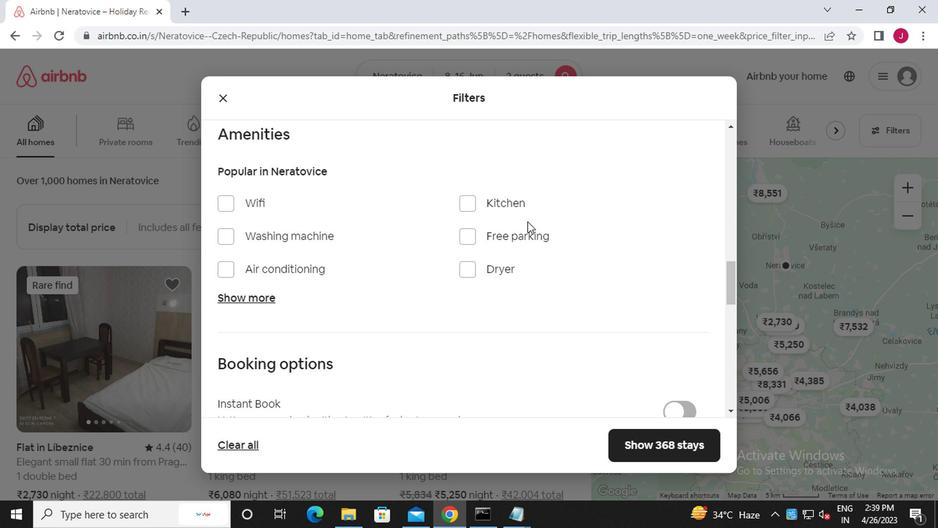 
Action: Mouse scrolled (524, 221) with delta (0, 0)
Screenshot: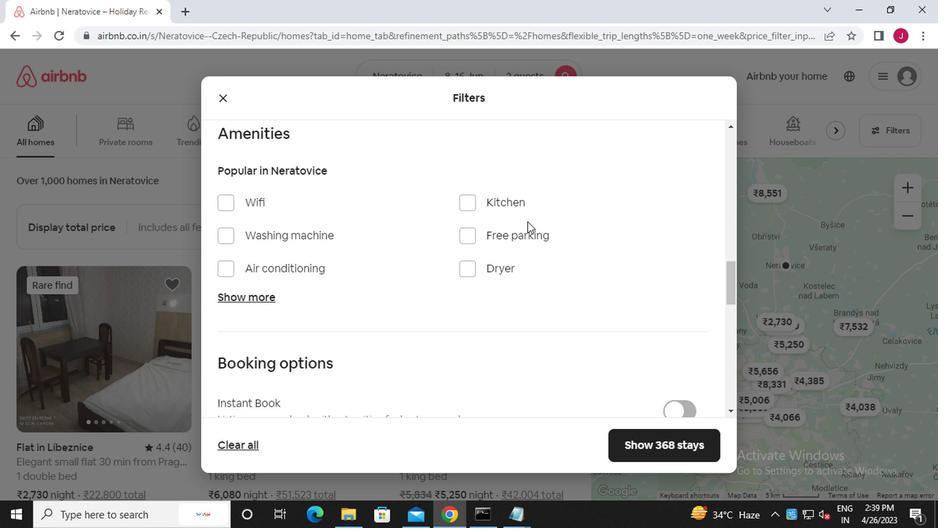 
Action: Mouse moved to (666, 169)
Screenshot: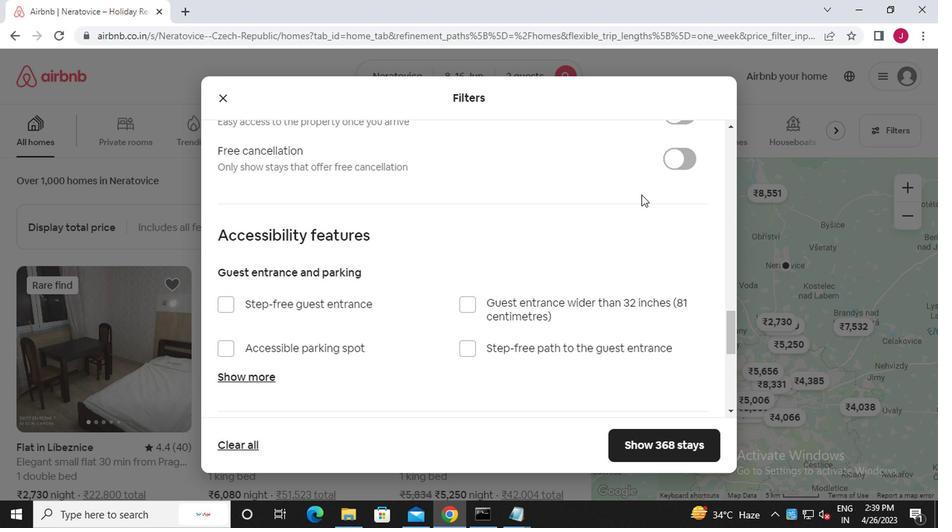 
Action: Mouse scrolled (666, 169) with delta (0, 0)
Screenshot: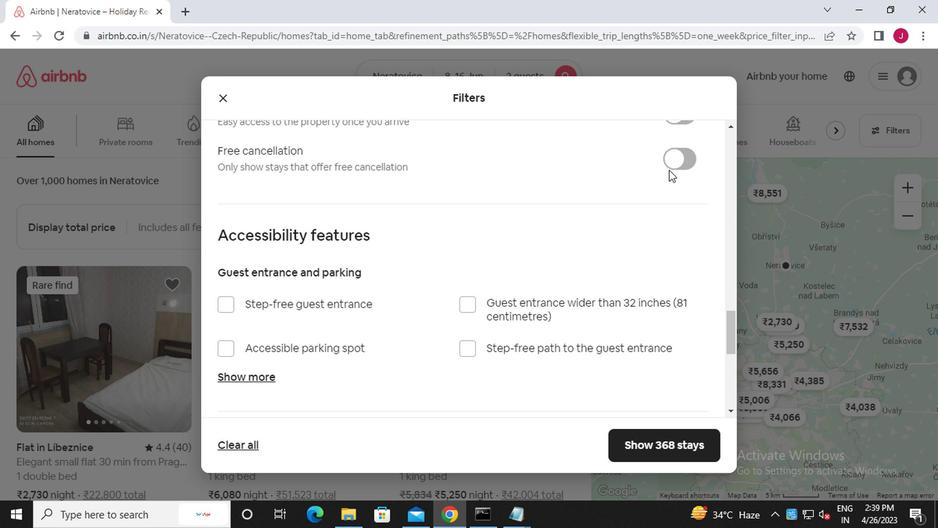
Action: Mouse moved to (683, 183)
Screenshot: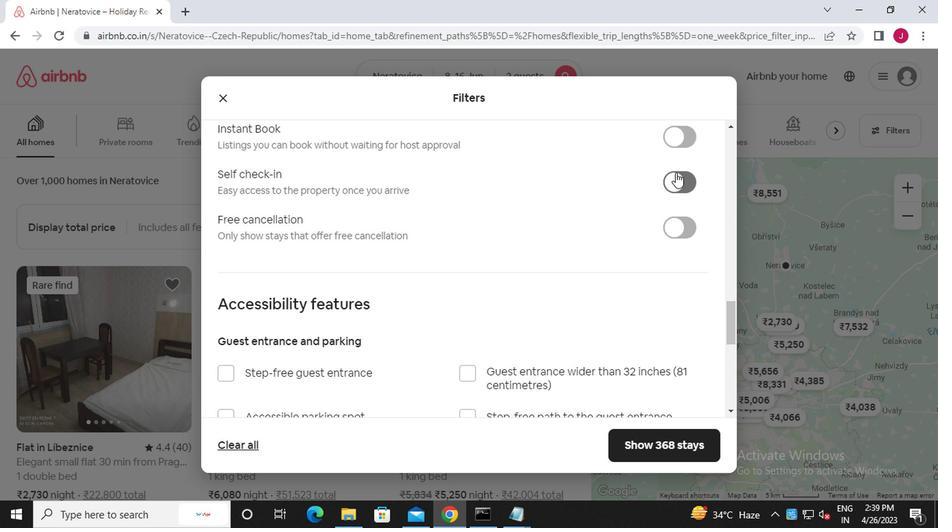 
Action: Mouse pressed left at (683, 183)
Screenshot: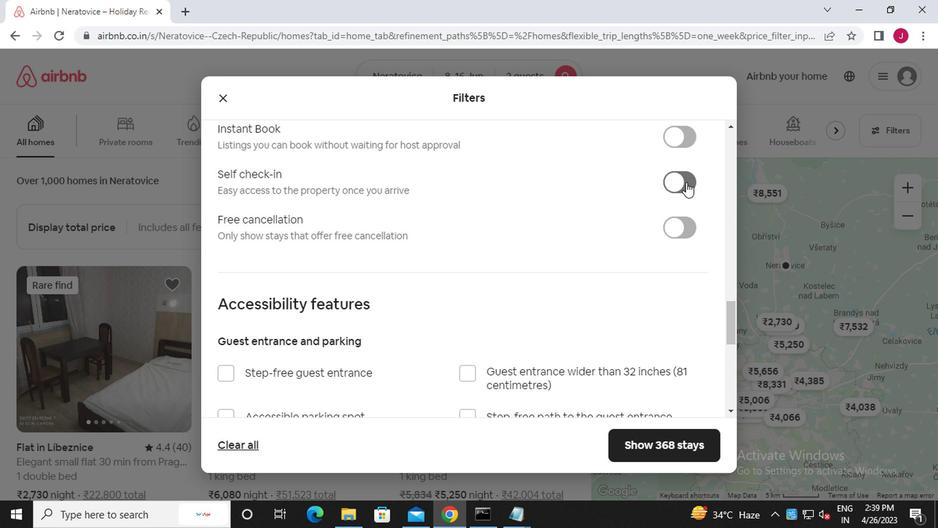 
Action: Mouse moved to (545, 248)
Screenshot: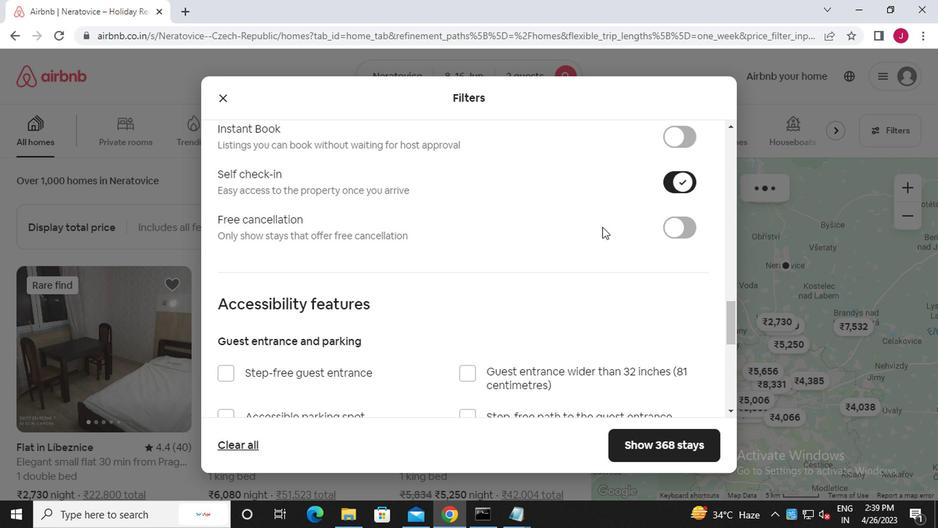 
Action: Mouse scrolled (545, 247) with delta (0, 0)
Screenshot: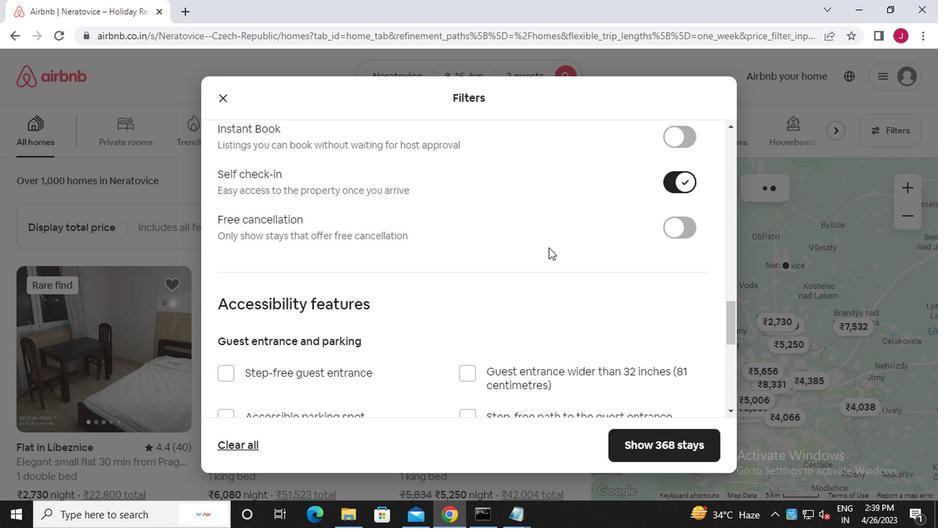 
Action: Mouse scrolled (545, 247) with delta (0, 0)
Screenshot: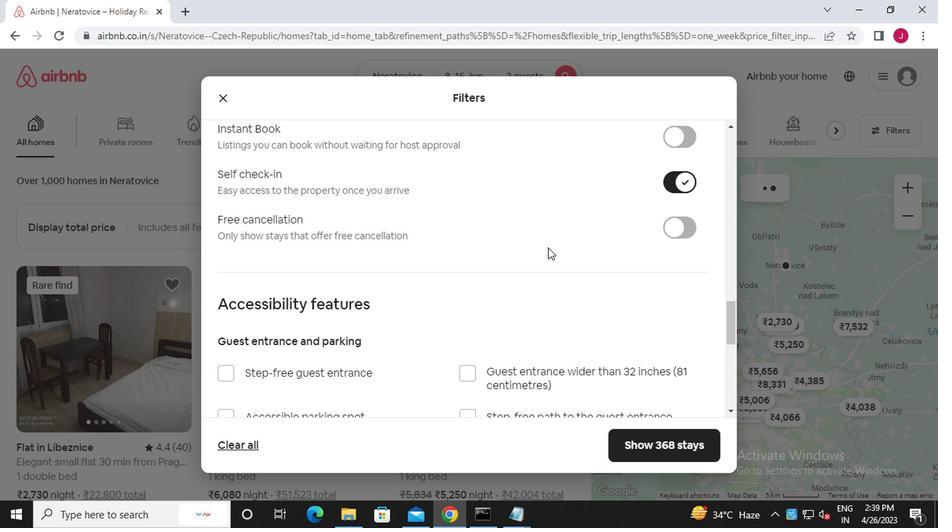 
Action: Mouse scrolled (545, 247) with delta (0, 0)
Screenshot: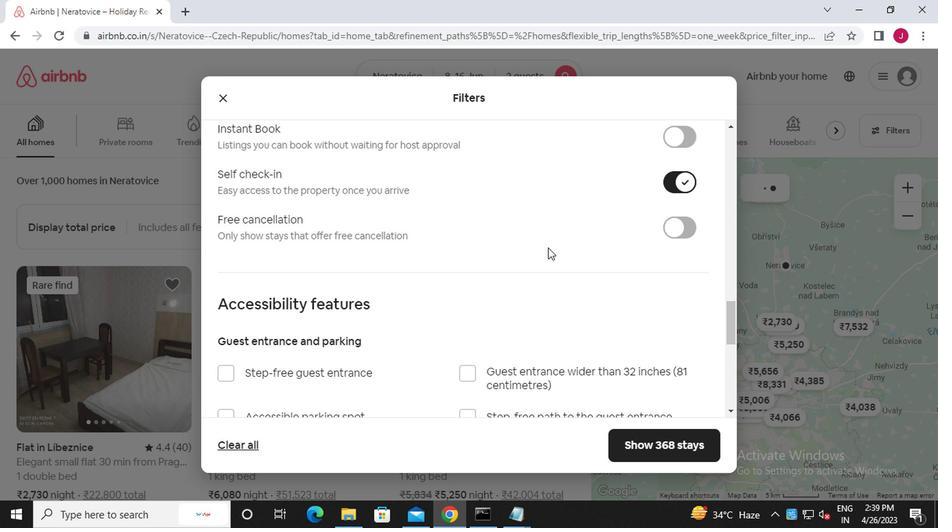 
Action: Mouse scrolled (545, 247) with delta (0, 0)
Screenshot: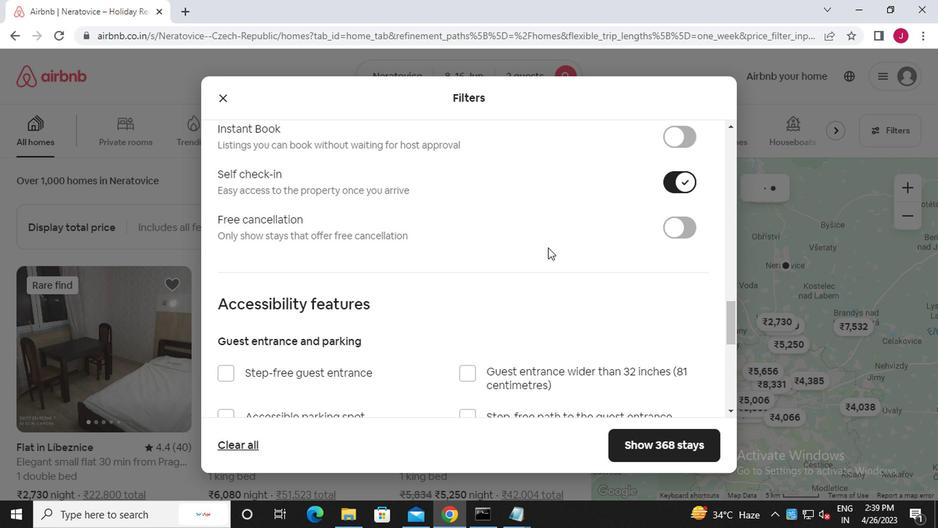 
Action: Mouse scrolled (545, 247) with delta (0, 0)
Screenshot: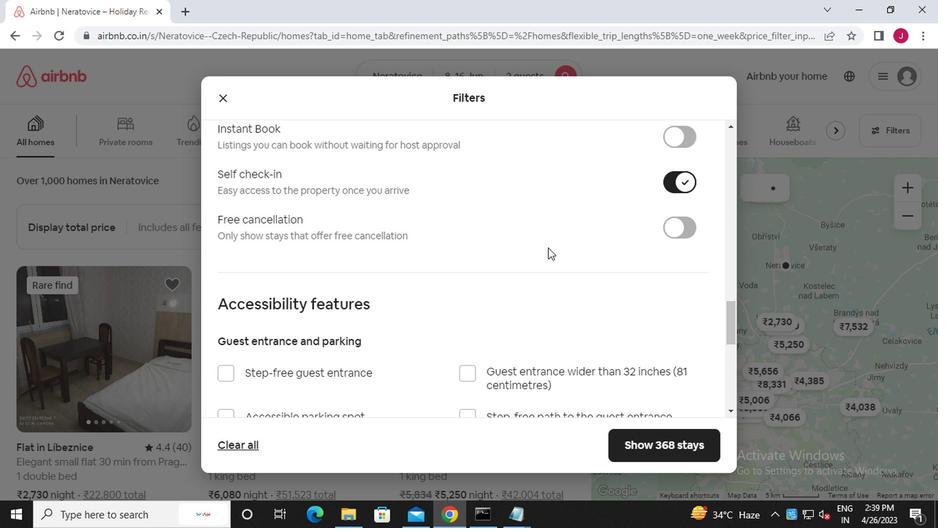 
Action: Mouse scrolled (545, 247) with delta (0, 0)
Screenshot: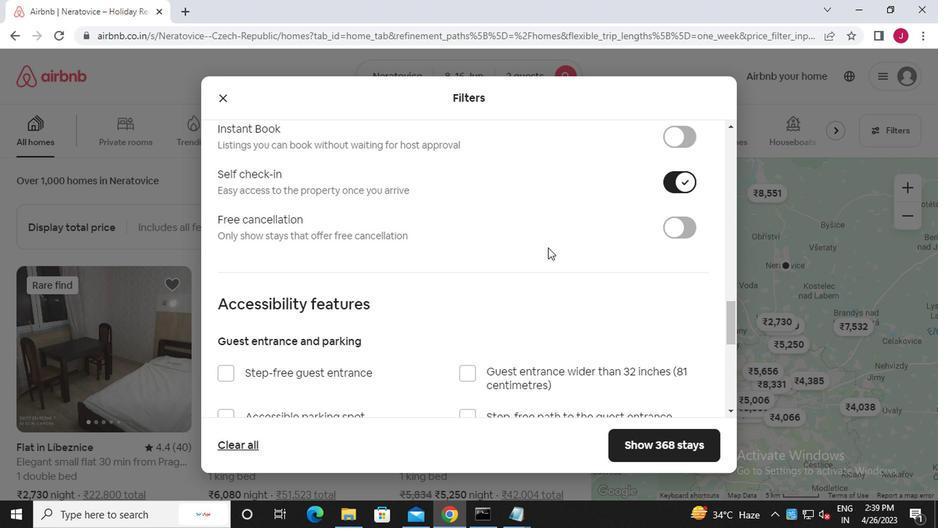 
Action: Mouse scrolled (545, 247) with delta (0, 0)
Screenshot: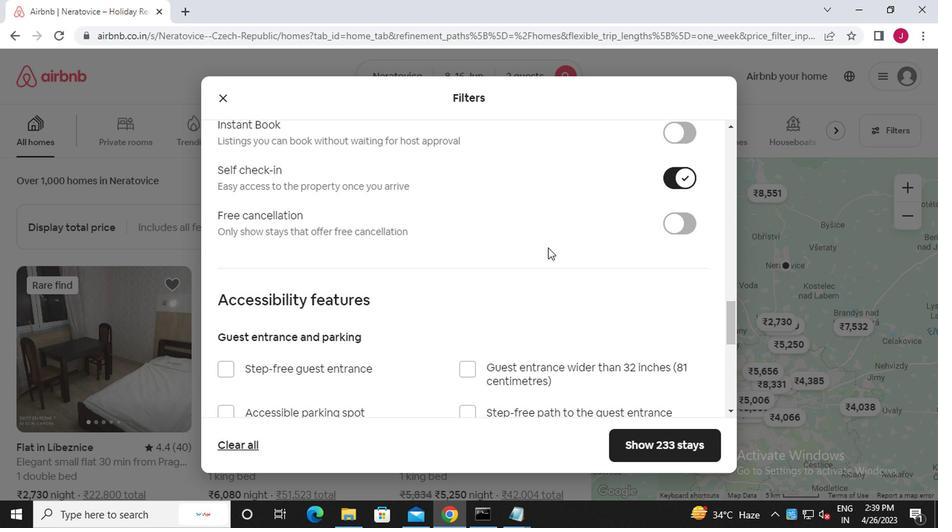 
Action: Mouse scrolled (545, 247) with delta (0, 0)
Screenshot: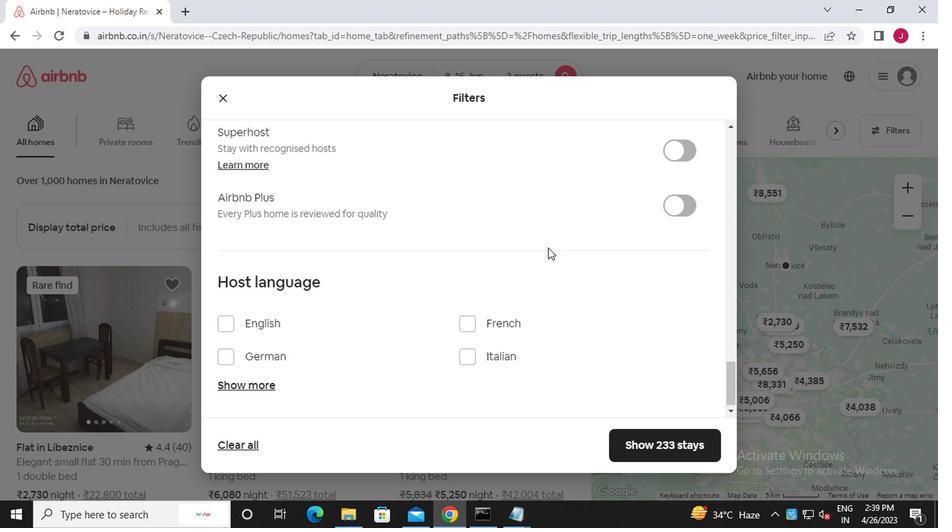 
Action: Mouse scrolled (545, 247) with delta (0, 0)
Screenshot: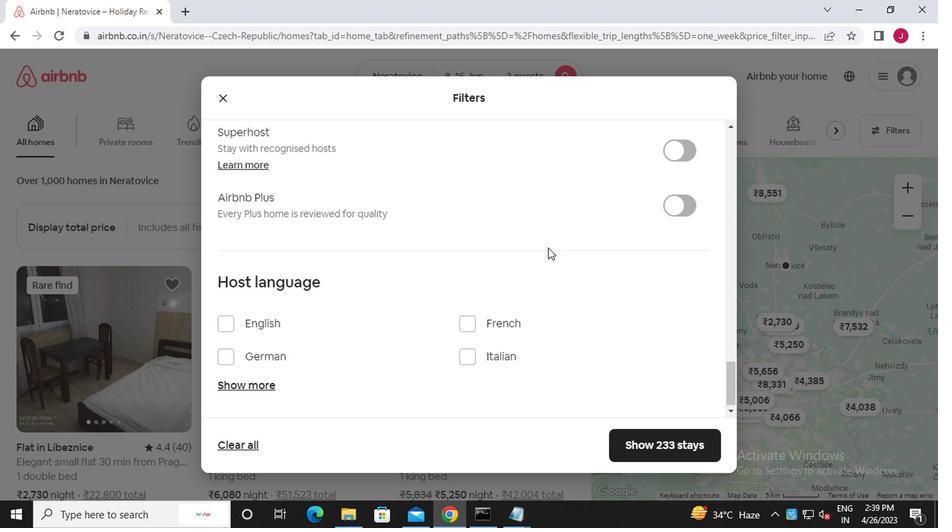 
Action: Mouse scrolled (545, 247) with delta (0, 0)
Screenshot: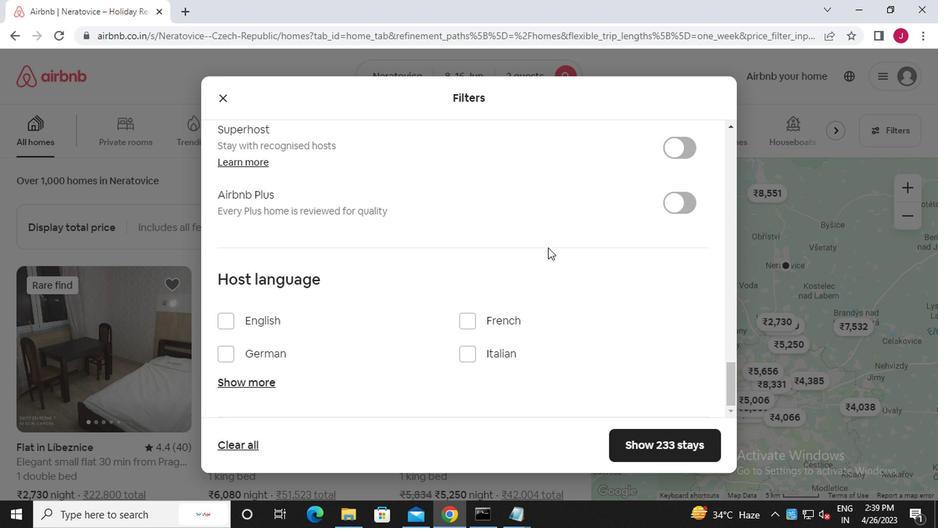 
Action: Mouse moved to (226, 322)
Screenshot: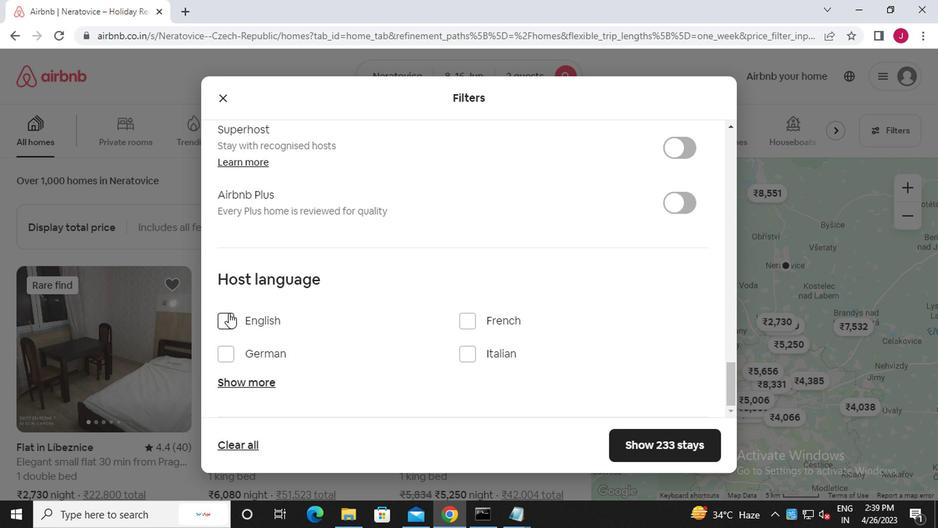 
Action: Mouse pressed left at (226, 322)
Screenshot: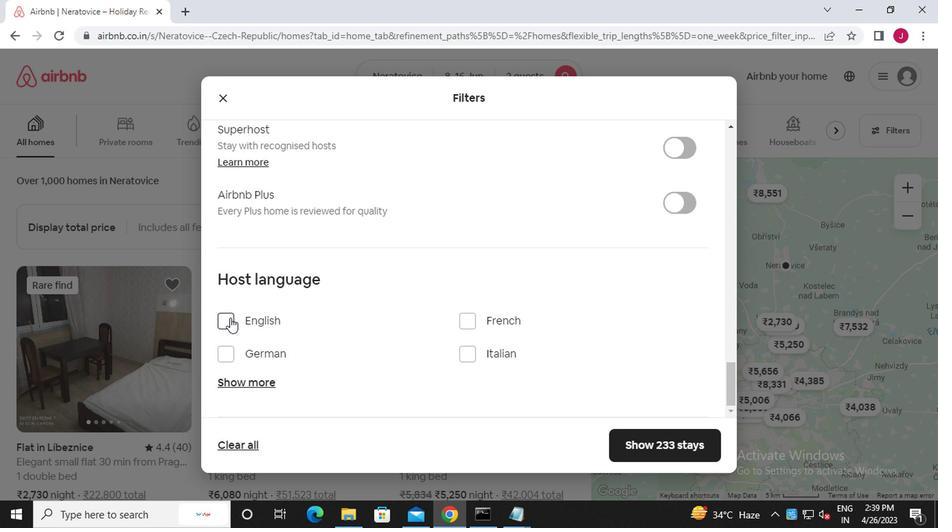 
Action: Mouse moved to (284, 354)
Screenshot: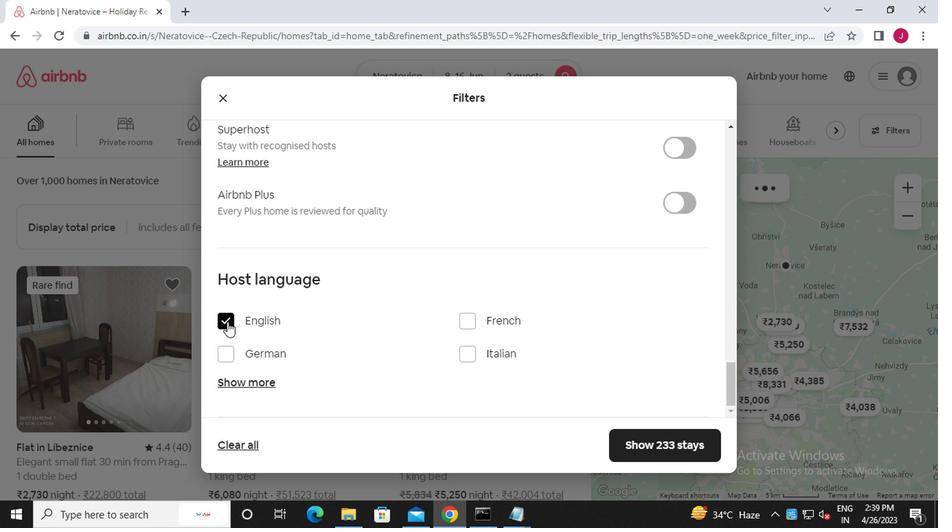 
Action: Mouse scrolled (284, 354) with delta (0, 0)
Screenshot: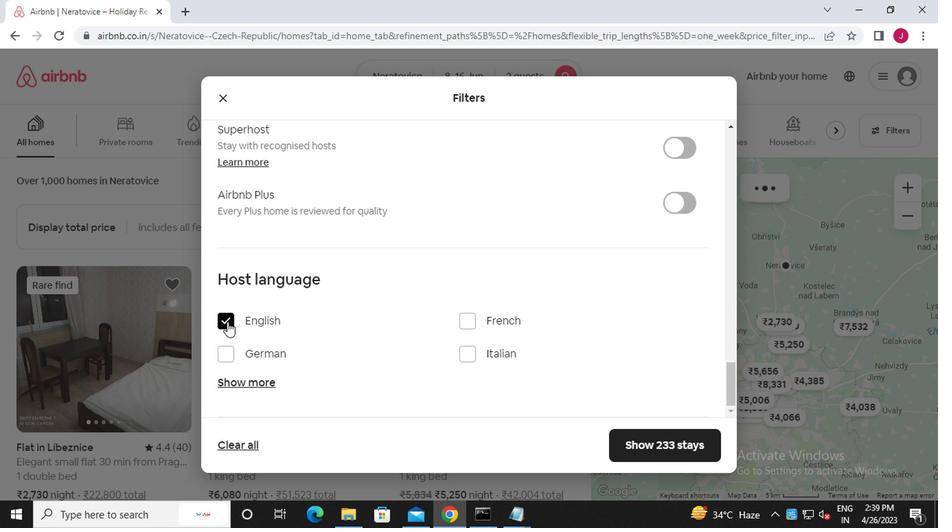 
Action: Mouse moved to (311, 370)
Screenshot: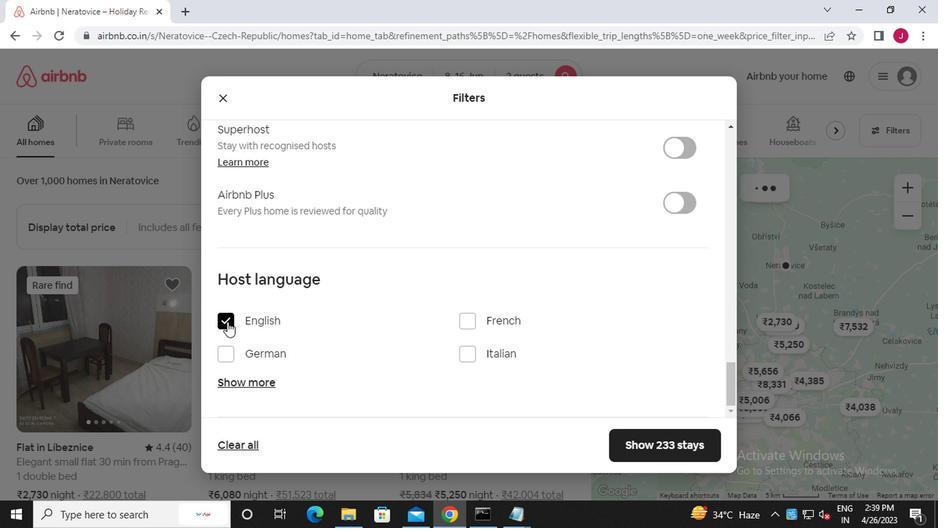 
Action: Mouse scrolled (311, 369) with delta (0, 0)
Screenshot: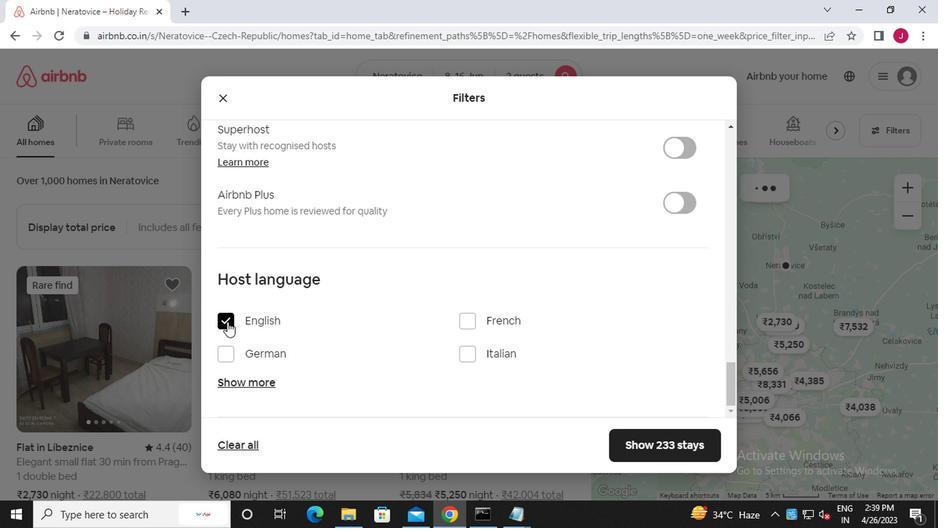 
Action: Mouse moved to (327, 380)
Screenshot: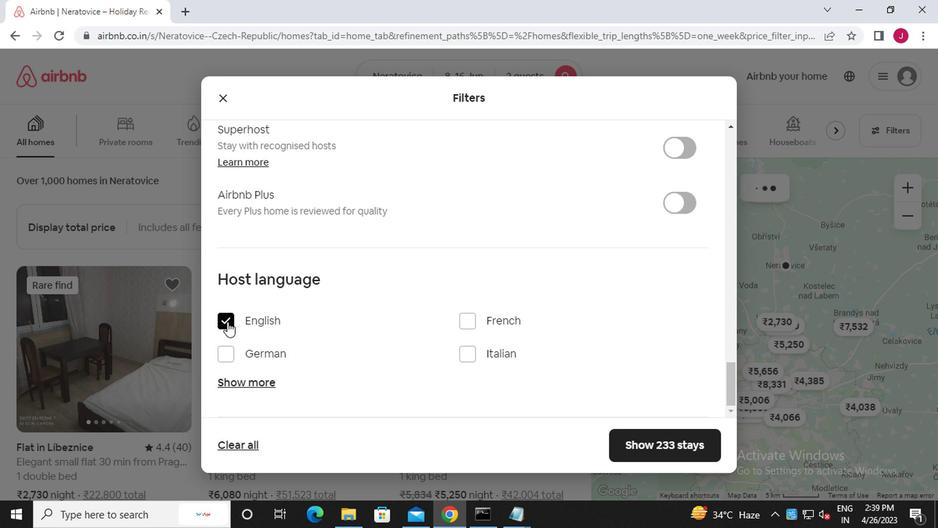 
Action: Mouse scrolled (327, 379) with delta (0, 0)
Screenshot: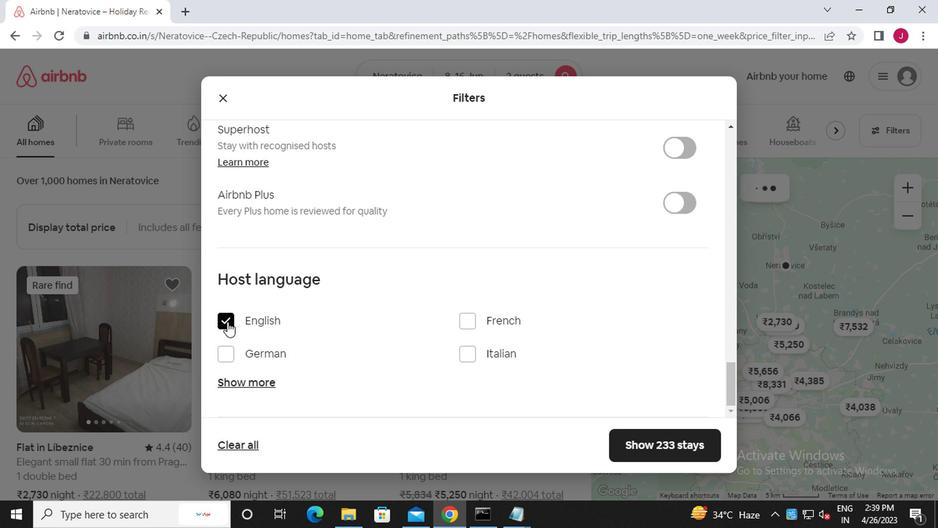
Action: Mouse moved to (332, 384)
Screenshot: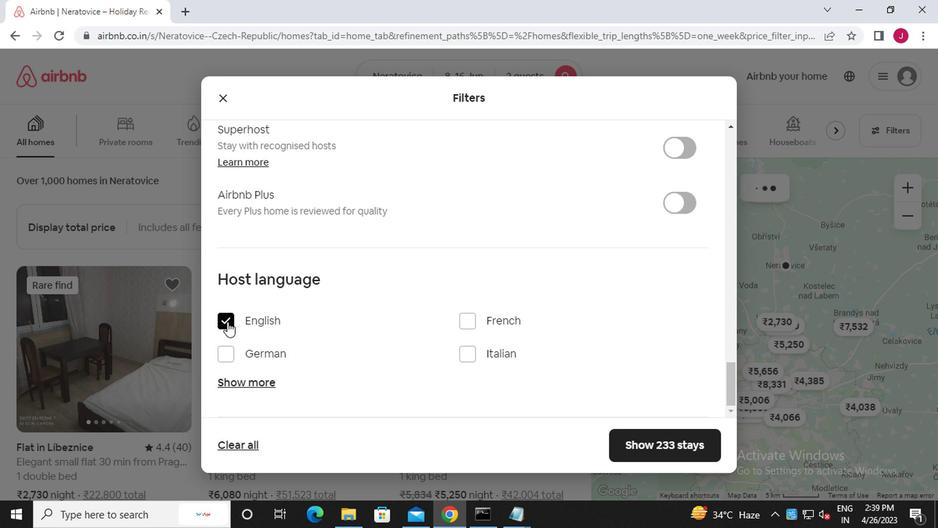 
Action: Mouse scrolled (332, 383) with delta (0, 0)
Screenshot: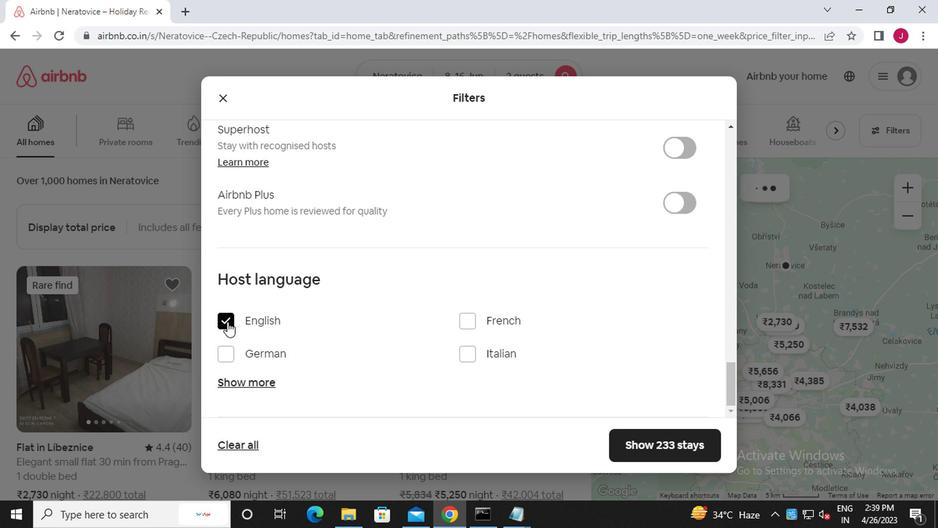 
Action: Mouse moved to (342, 389)
Screenshot: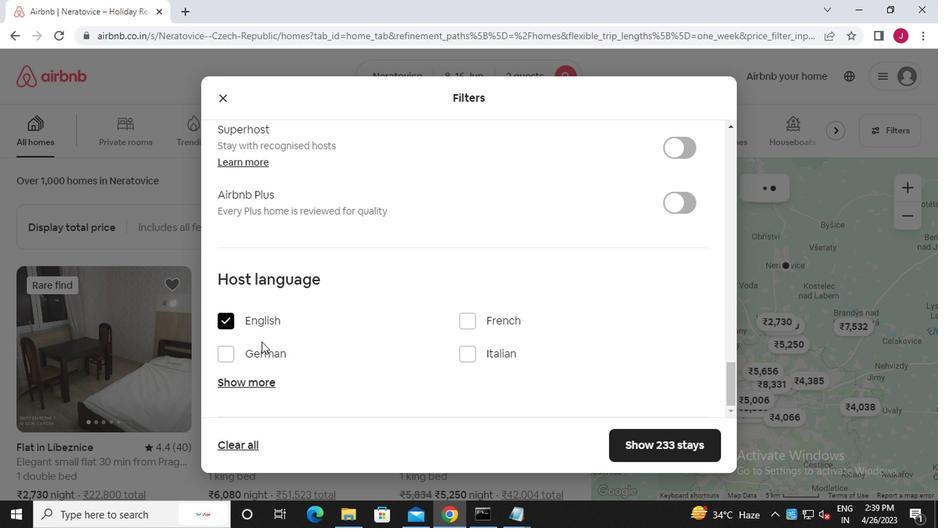
Action: Mouse scrolled (342, 388) with delta (0, 0)
Screenshot: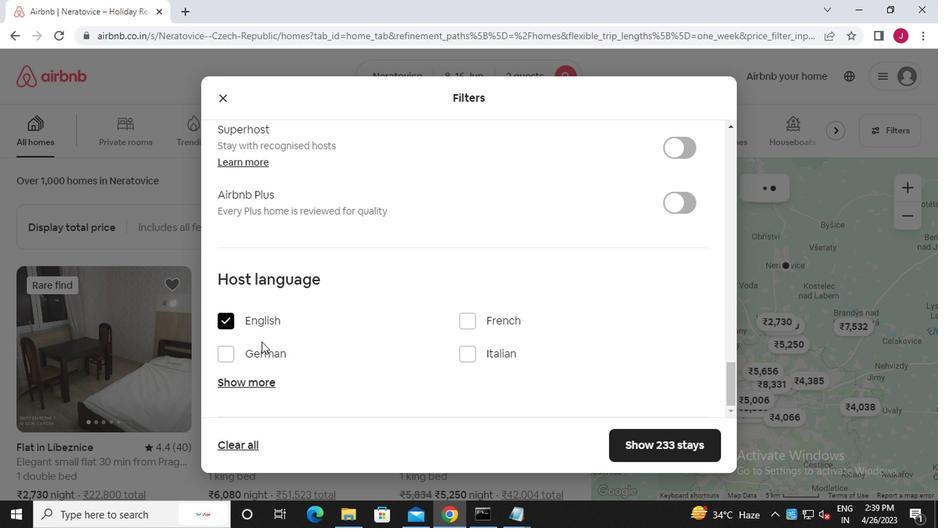 
Action: Mouse moved to (359, 394)
Screenshot: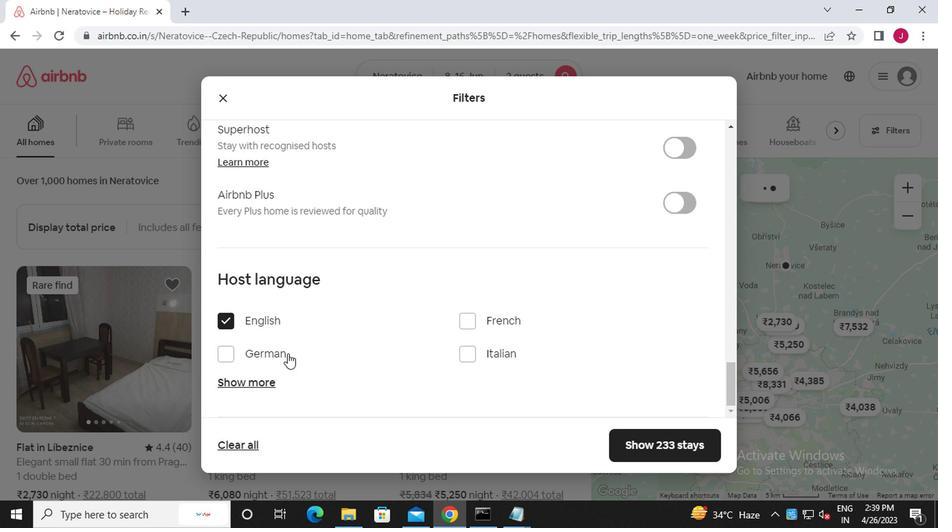 
Action: Mouse scrolled (359, 393) with delta (0, 0)
Screenshot: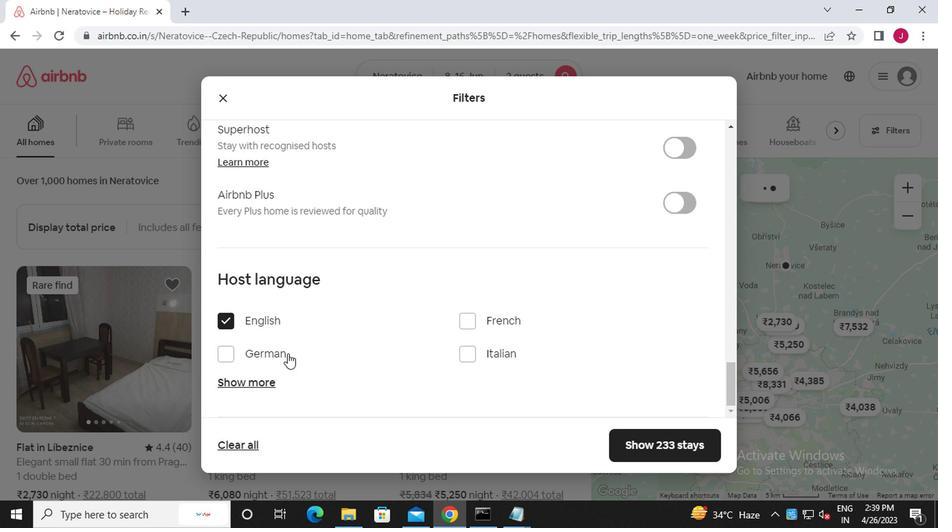 
Action: Mouse moved to (659, 446)
Screenshot: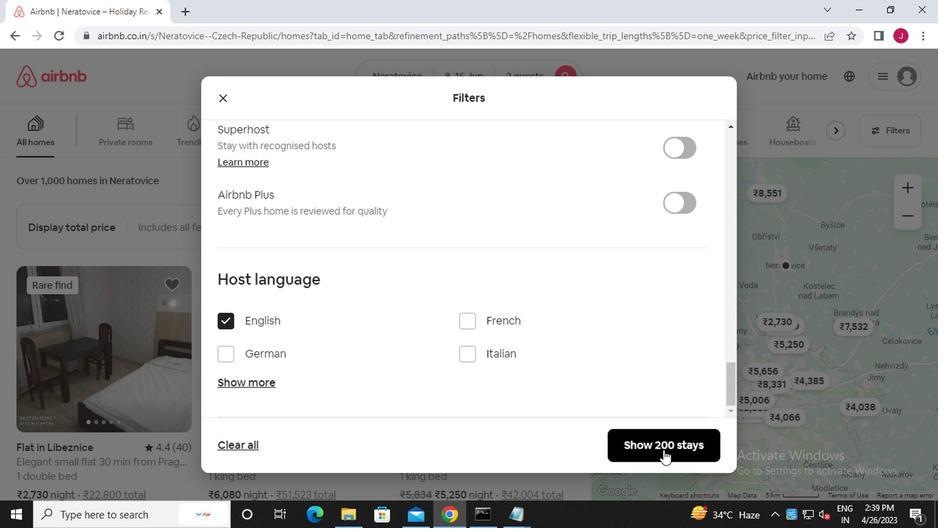 
Action: Mouse pressed left at (659, 446)
Screenshot: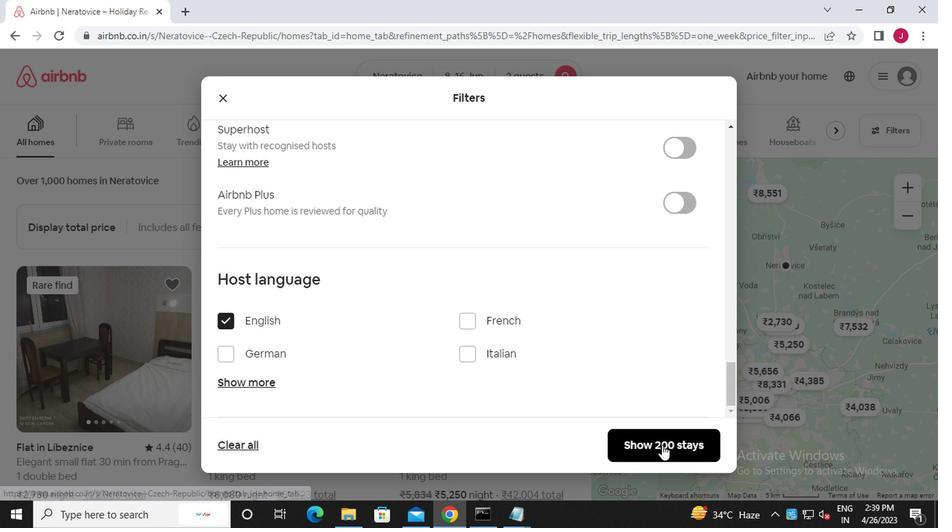 
Action: Mouse moved to (653, 440)
Screenshot: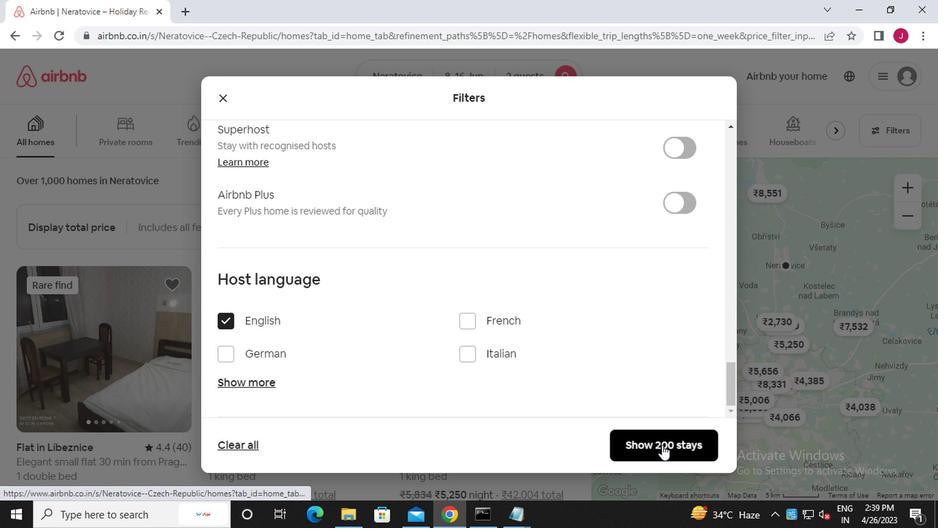 
